Task: Add Gardein Ultimate Beefless Ground to the cart.
Action: Mouse pressed left at (333, 130)
Screenshot: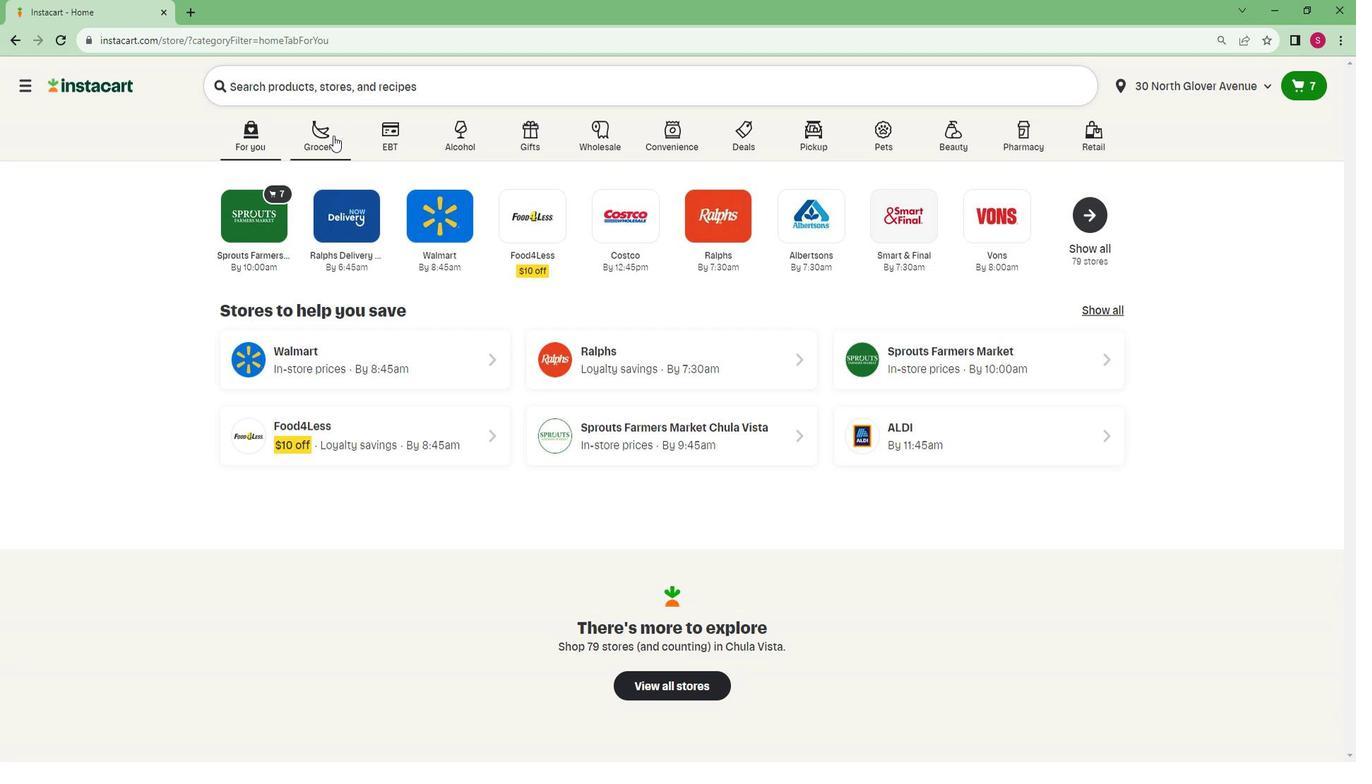 
Action: Mouse moved to (313, 409)
Screenshot: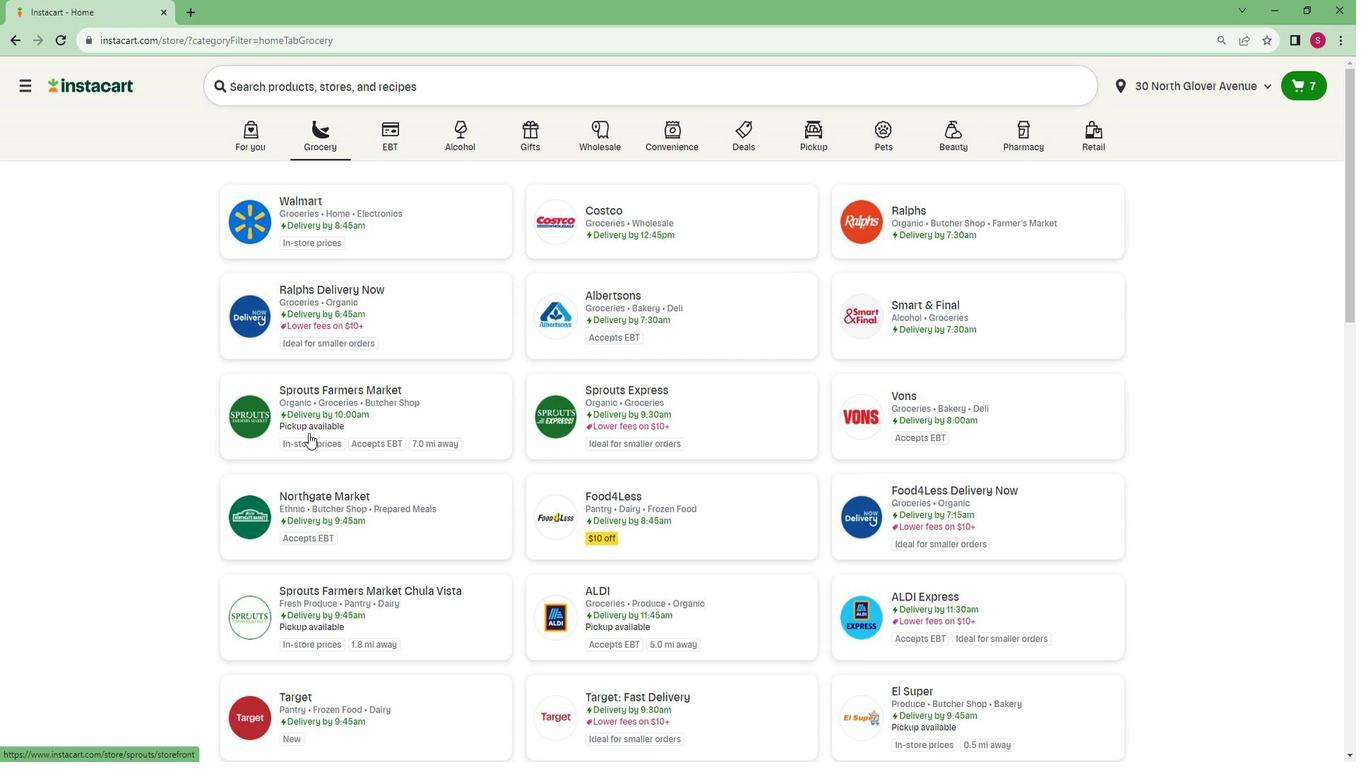 
Action: Mouse pressed left at (313, 409)
Screenshot: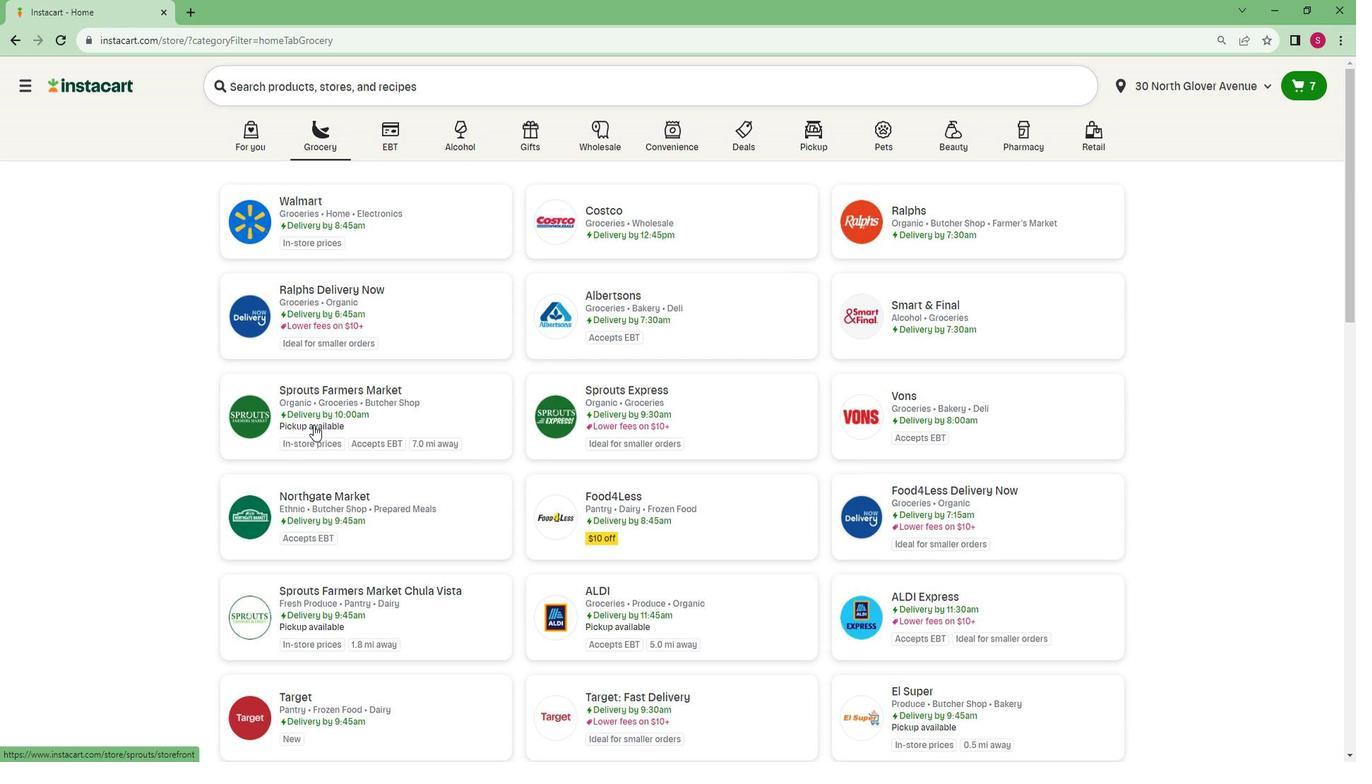 
Action: Mouse moved to (93, 536)
Screenshot: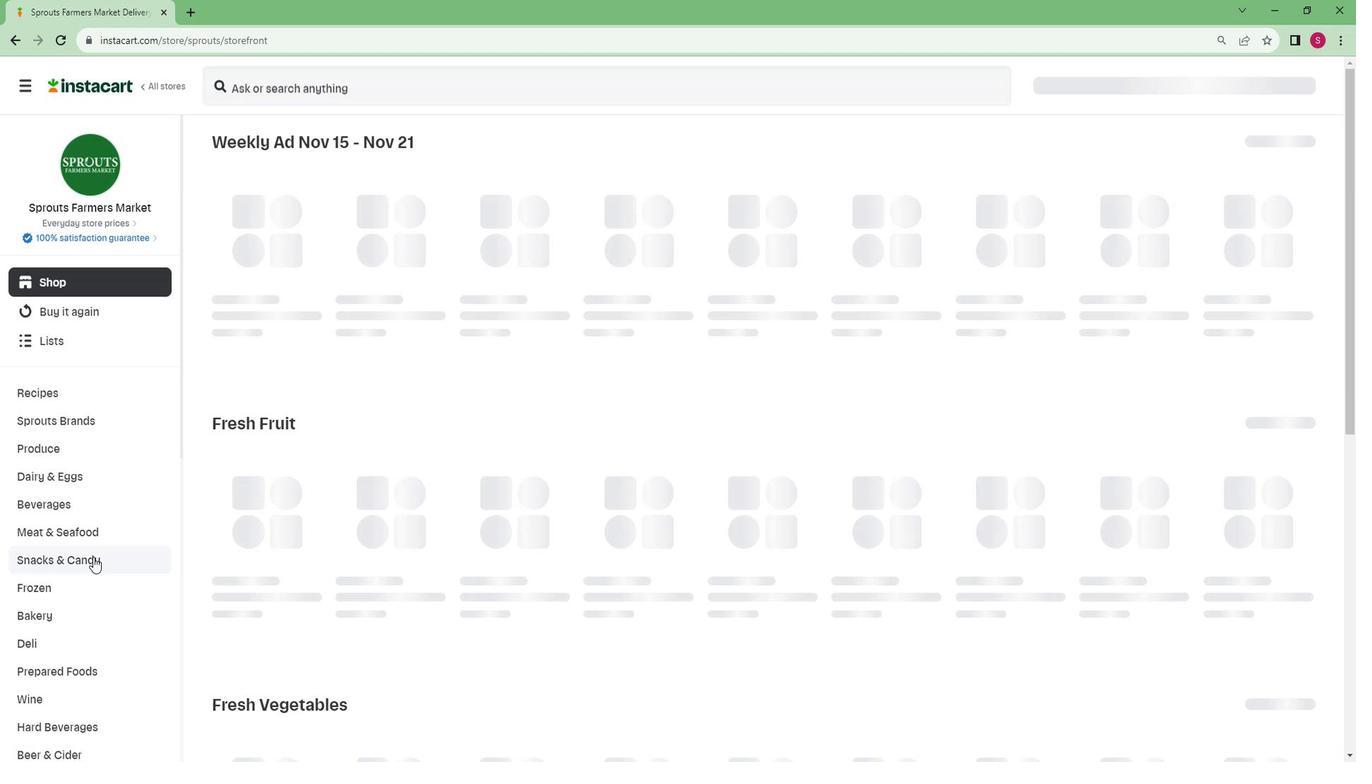 
Action: Mouse scrolled (93, 536) with delta (0, 0)
Screenshot: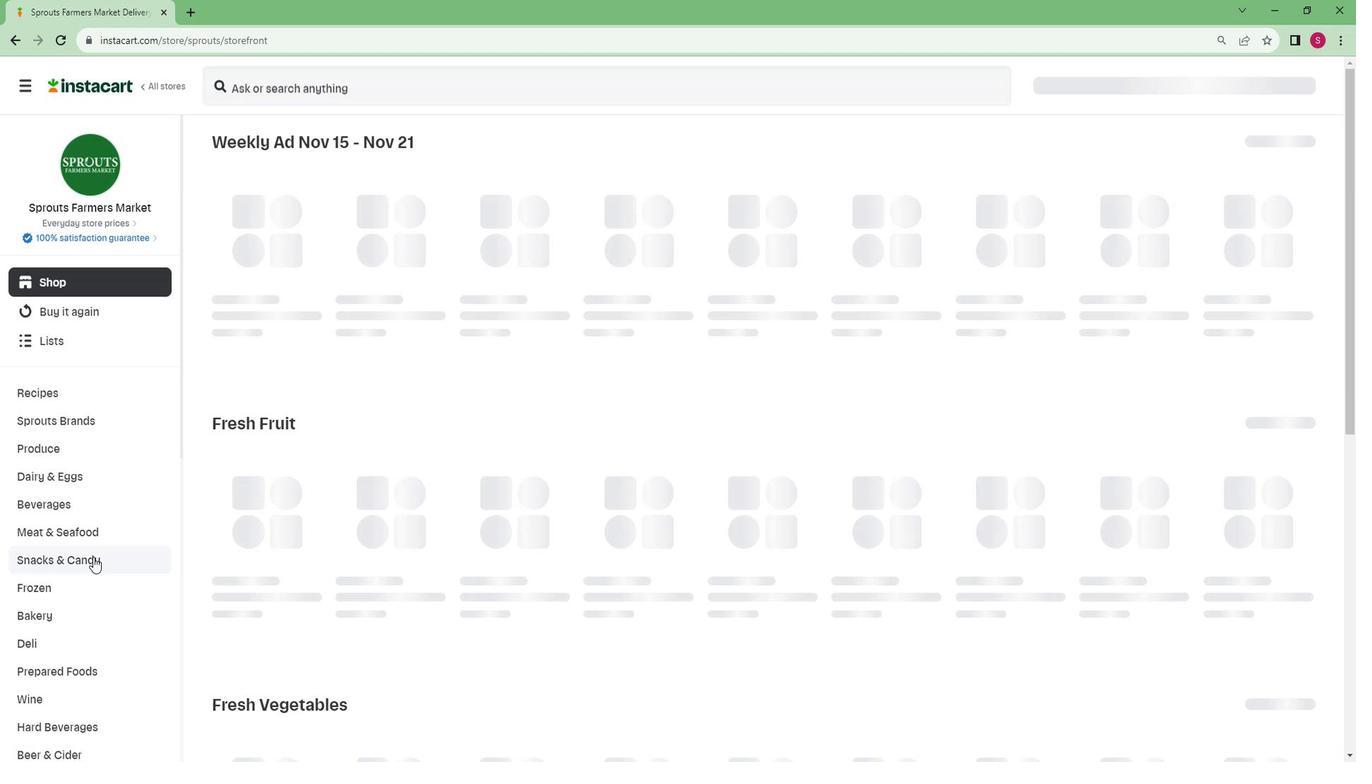 
Action: Mouse scrolled (93, 536) with delta (0, 0)
Screenshot: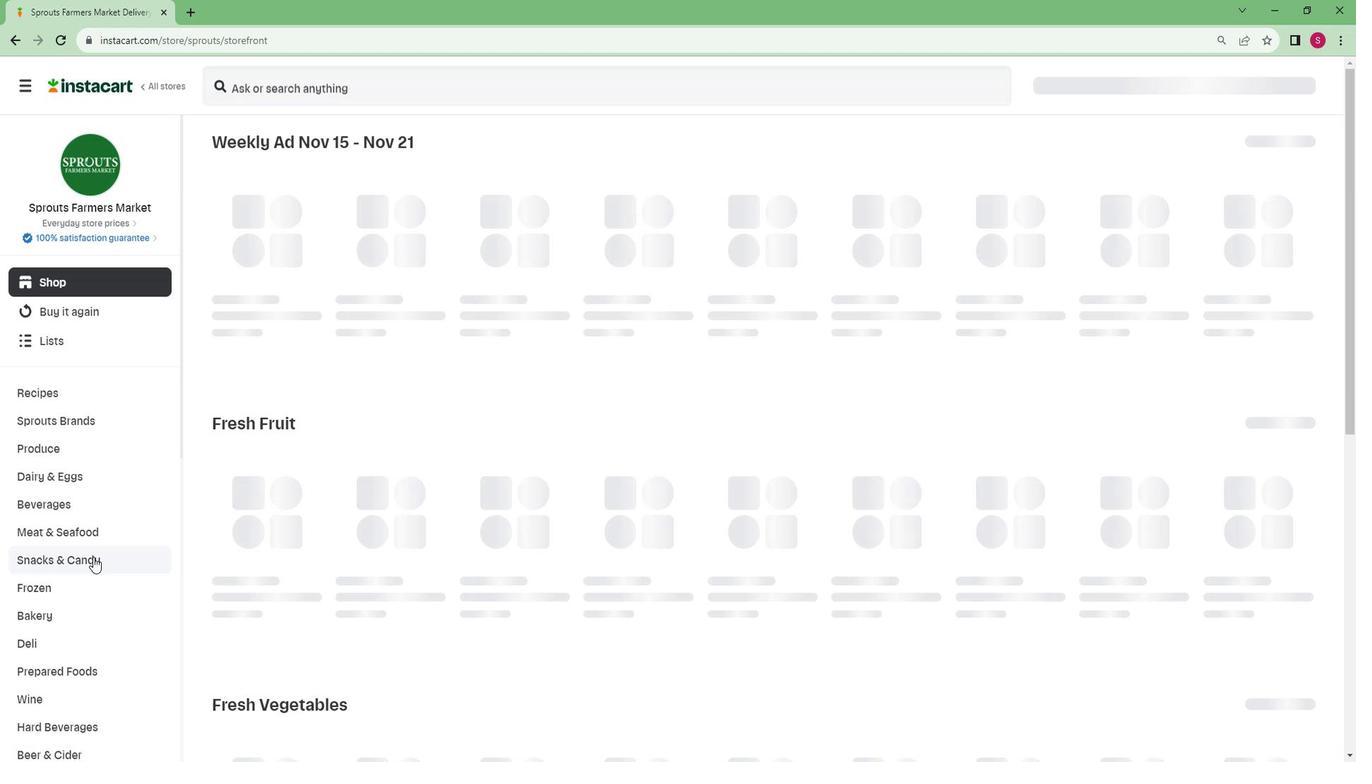 
Action: Mouse scrolled (93, 536) with delta (0, 0)
Screenshot: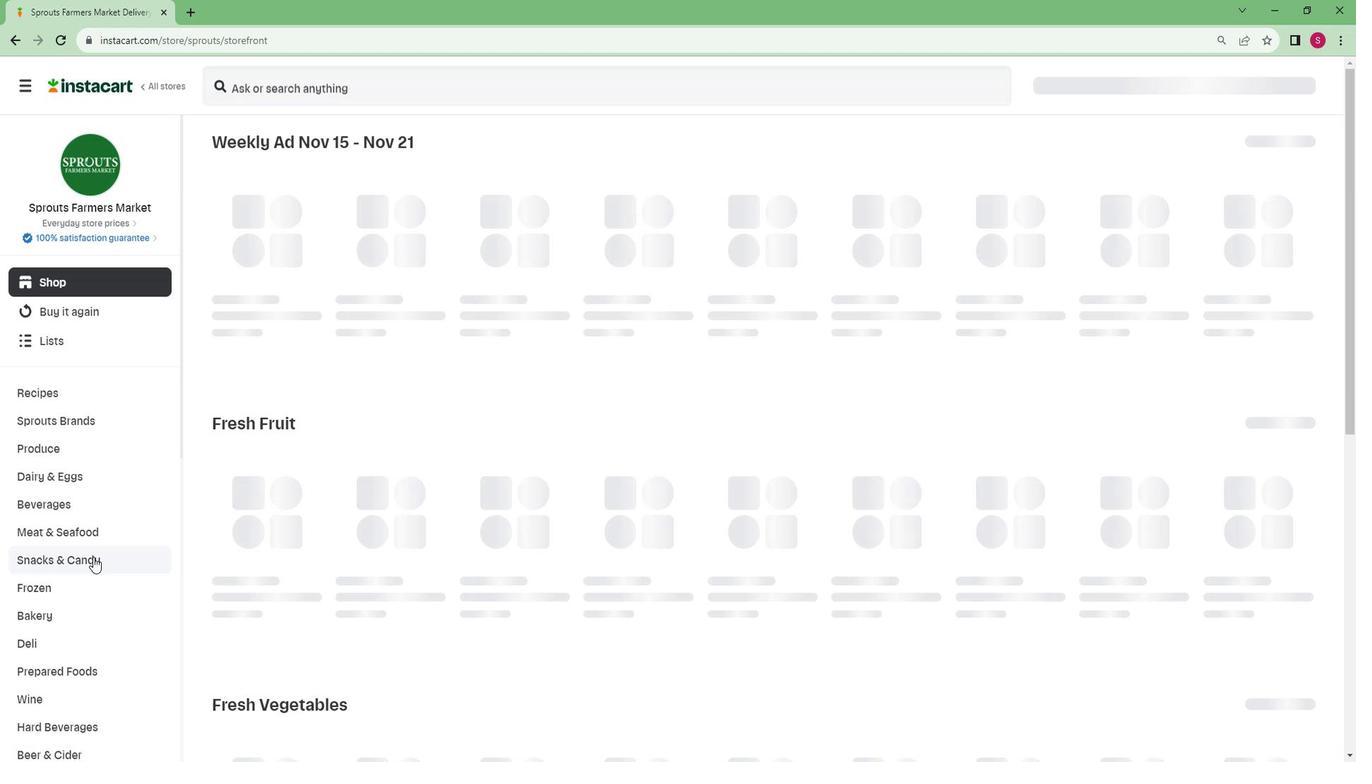 
Action: Mouse scrolled (93, 536) with delta (0, 0)
Screenshot: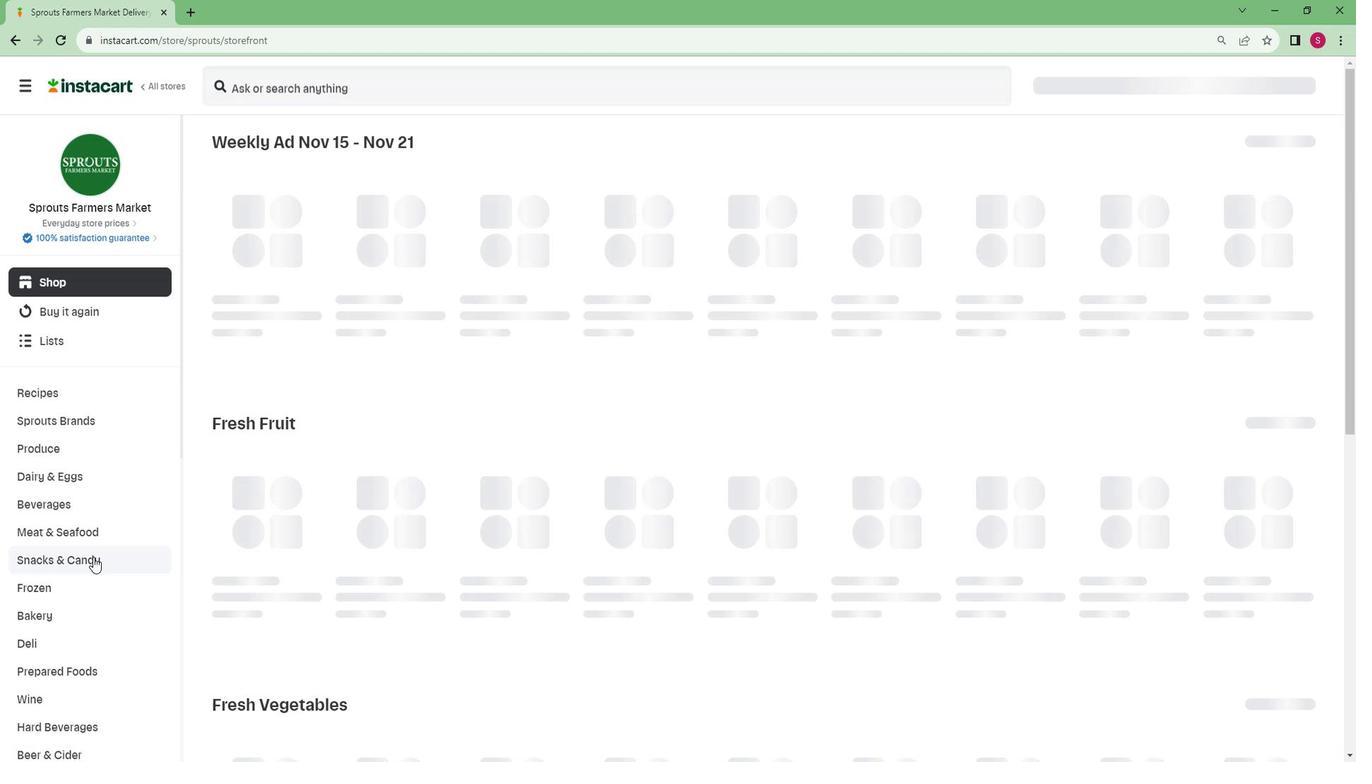 
Action: Mouse scrolled (93, 536) with delta (0, 0)
Screenshot: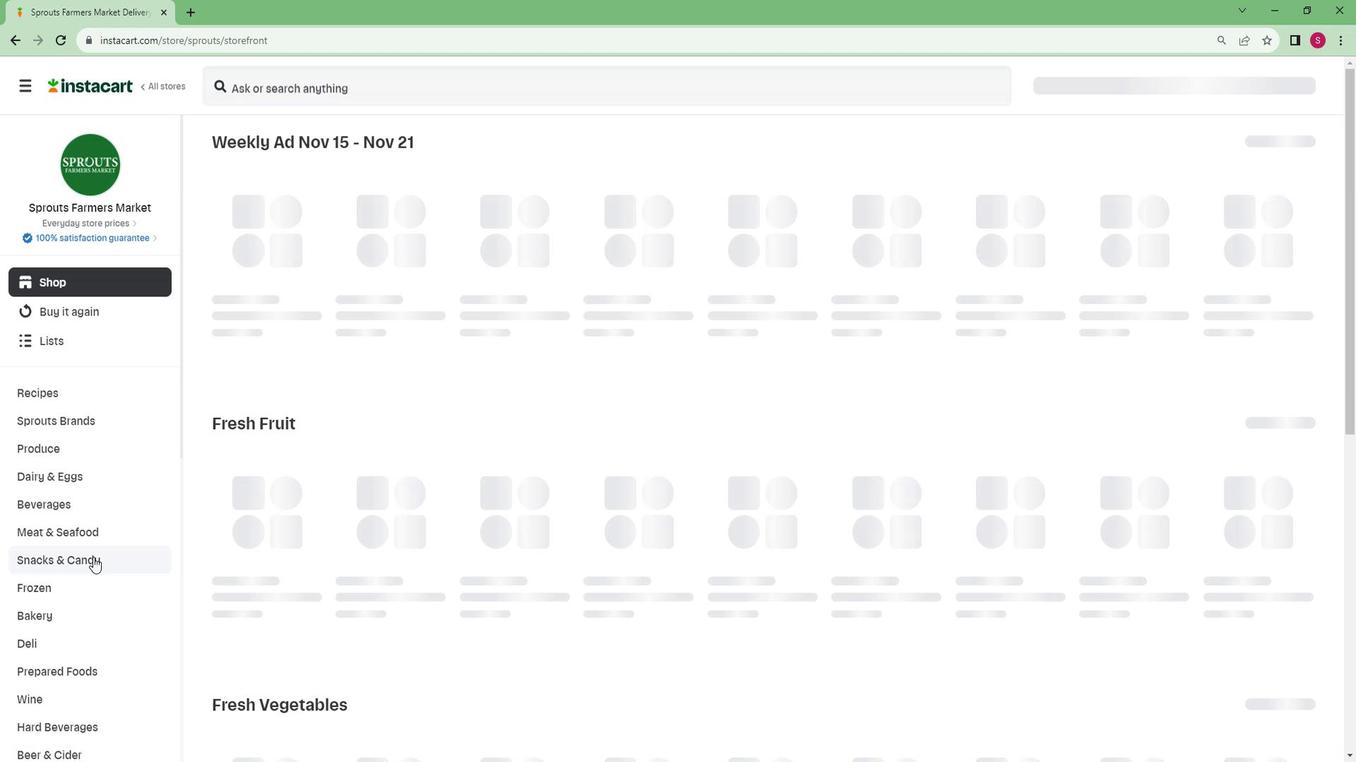 
Action: Mouse scrolled (93, 536) with delta (0, 0)
Screenshot: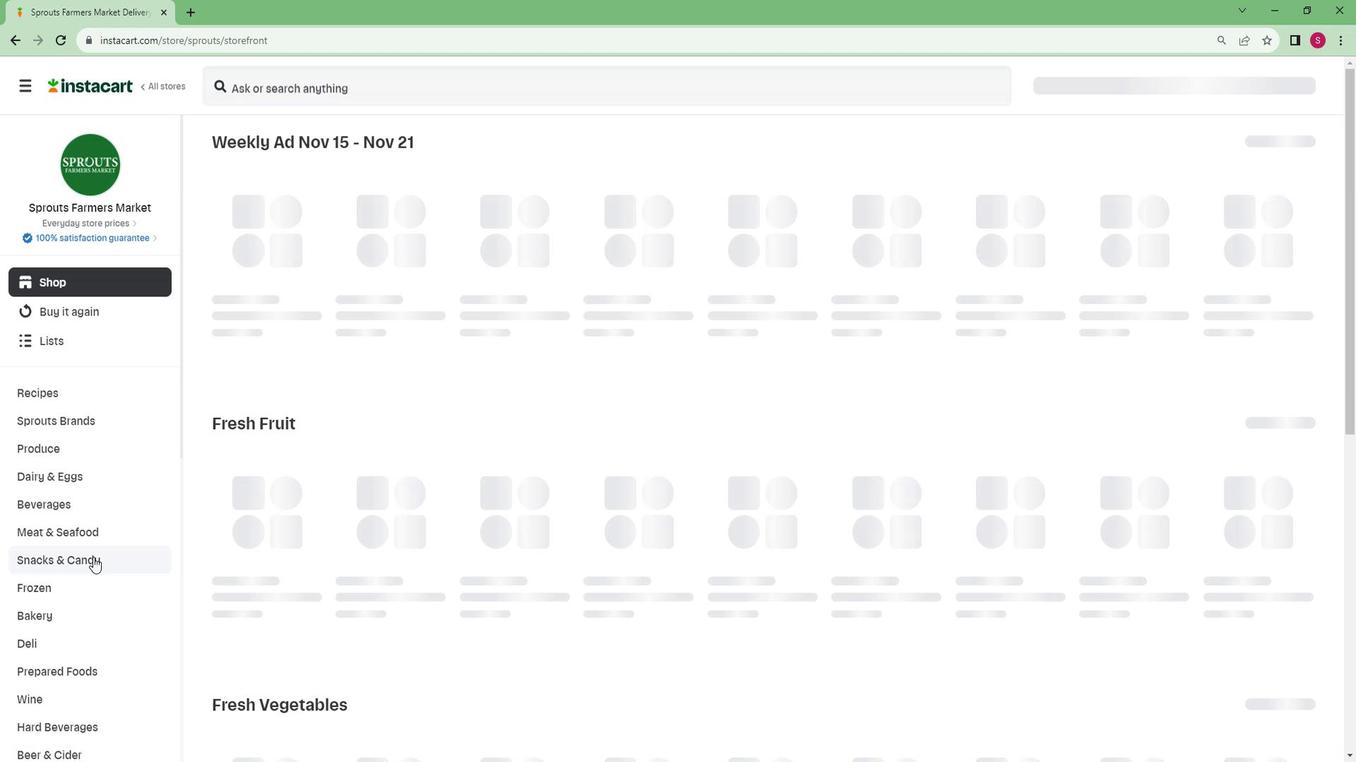 
Action: Mouse scrolled (93, 536) with delta (0, 0)
Screenshot: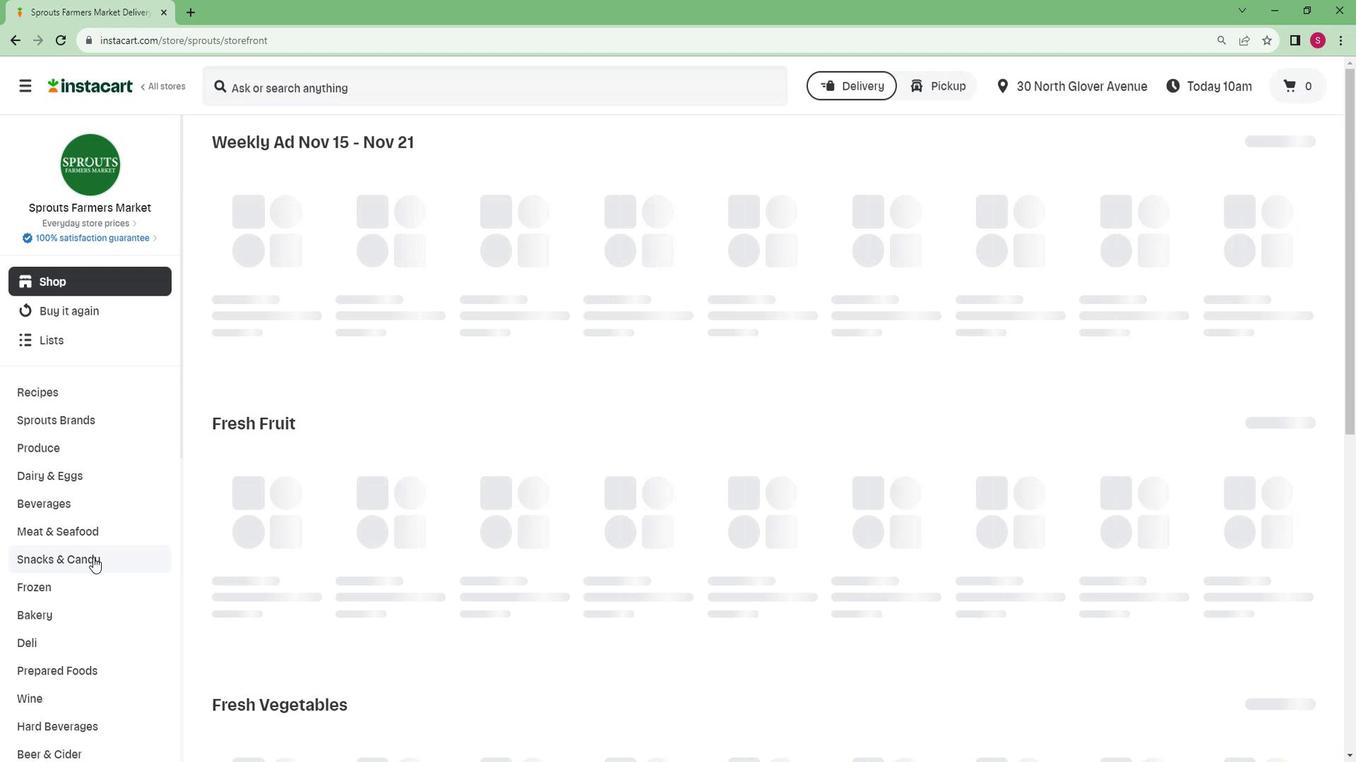 
Action: Mouse moved to (85, 533)
Screenshot: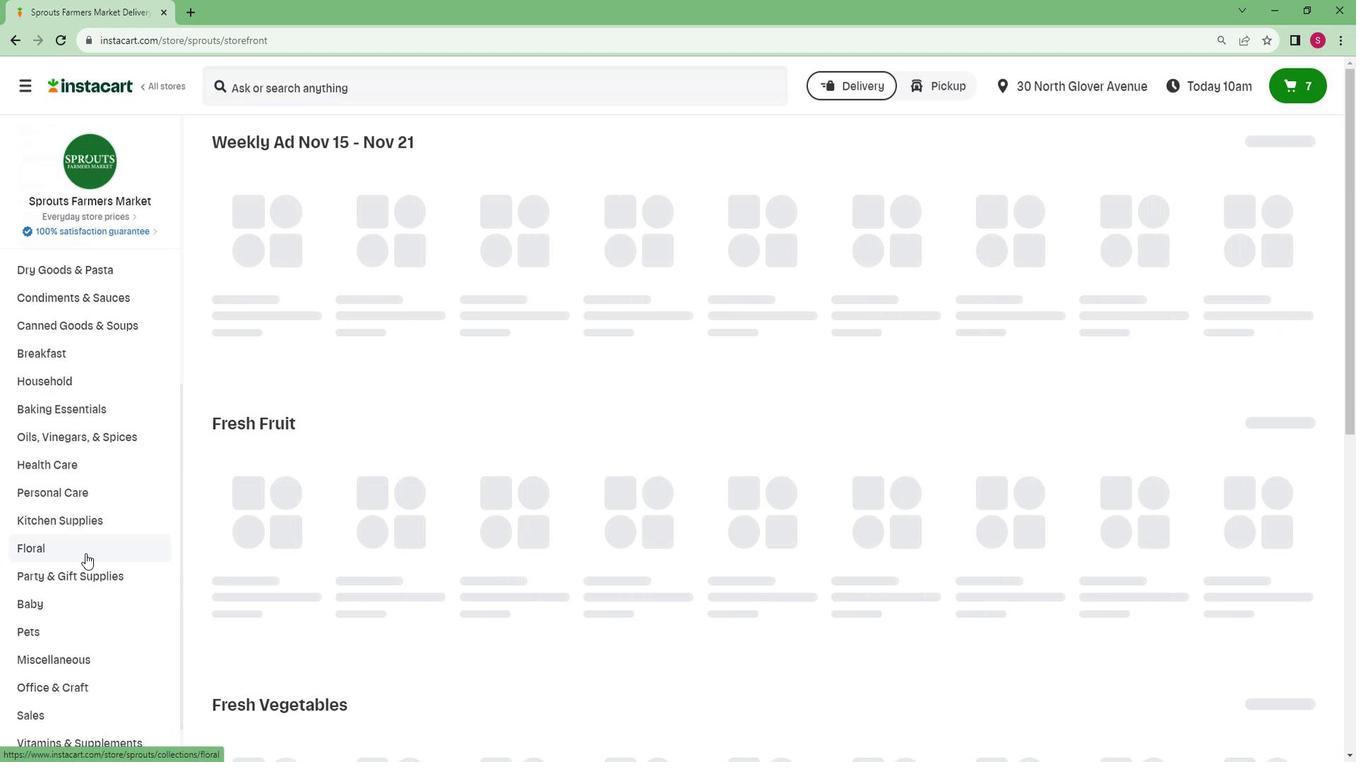 
Action: Mouse scrolled (85, 532) with delta (0, 0)
Screenshot: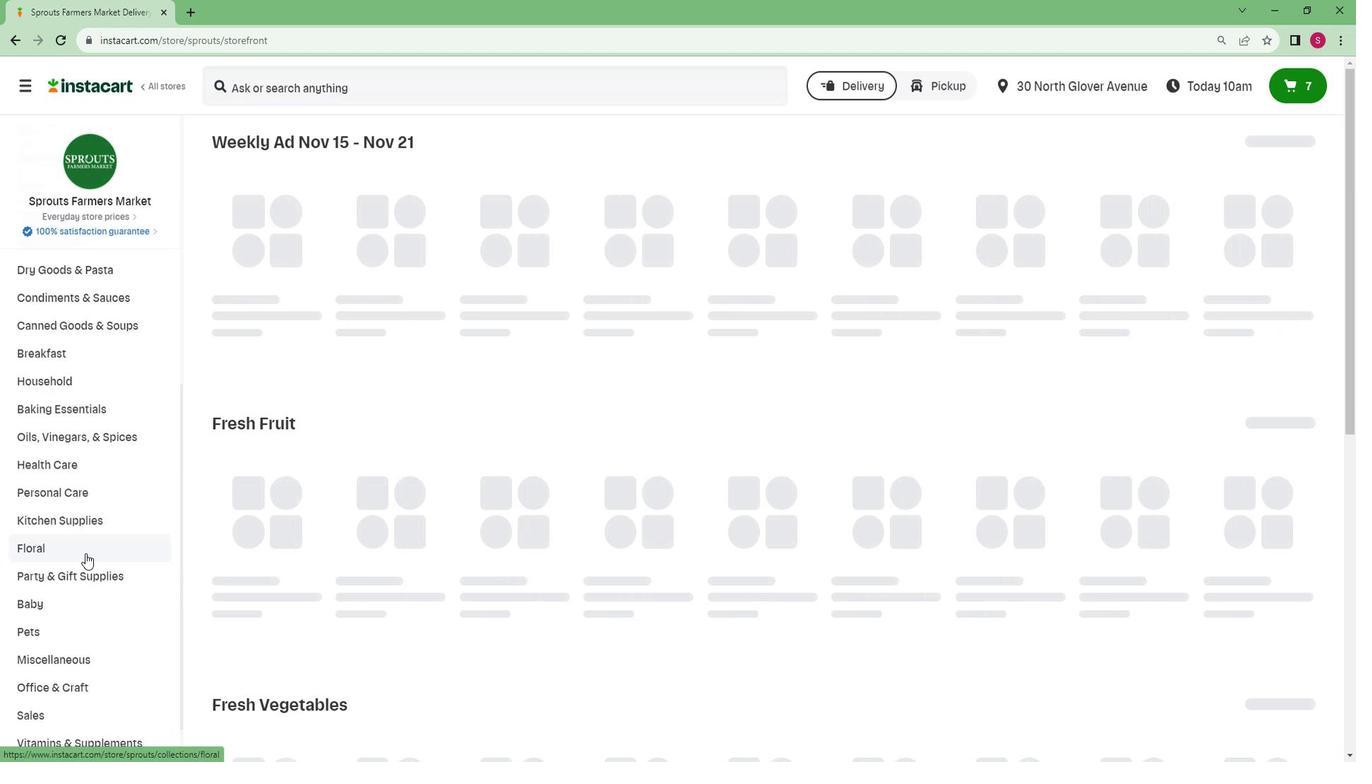 
Action: Mouse scrolled (85, 532) with delta (0, 0)
Screenshot: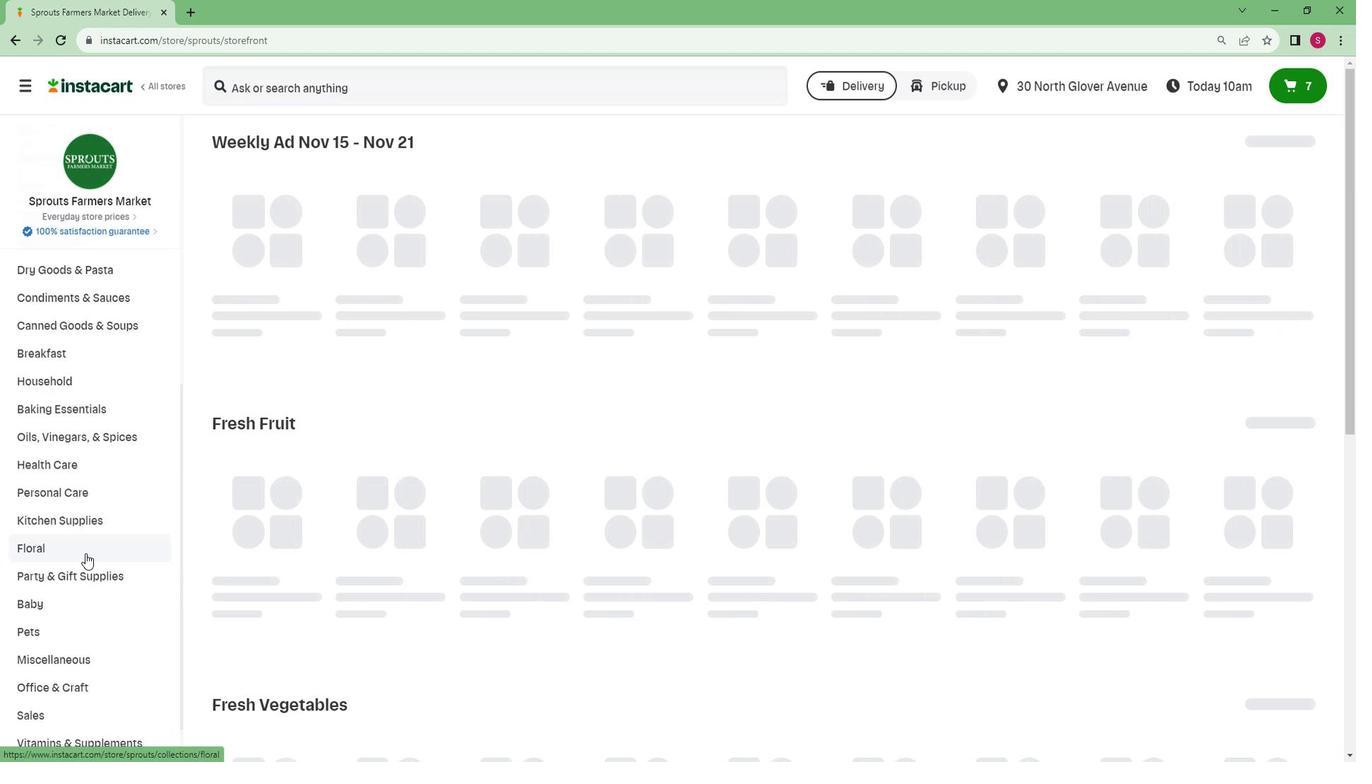 
Action: Mouse scrolled (85, 532) with delta (0, 0)
Screenshot: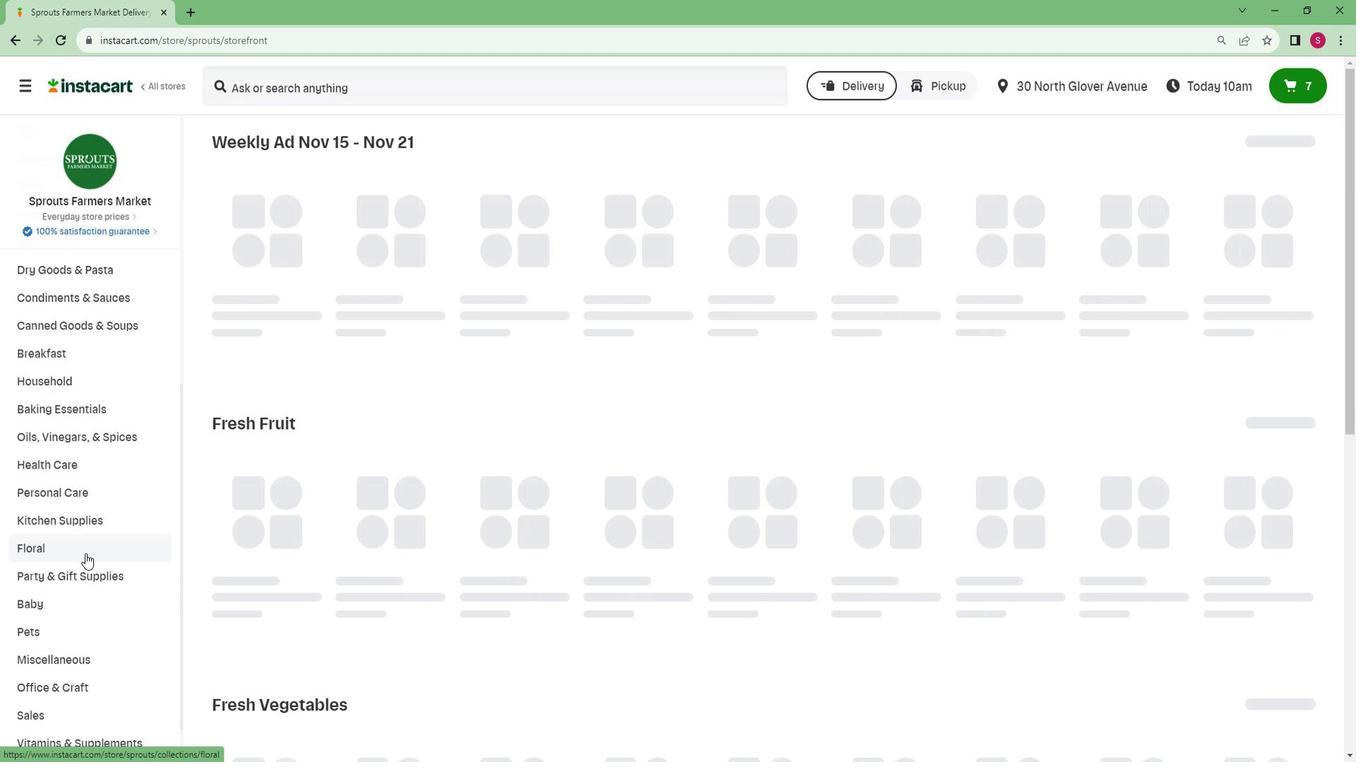 
Action: Mouse scrolled (85, 532) with delta (0, 0)
Screenshot: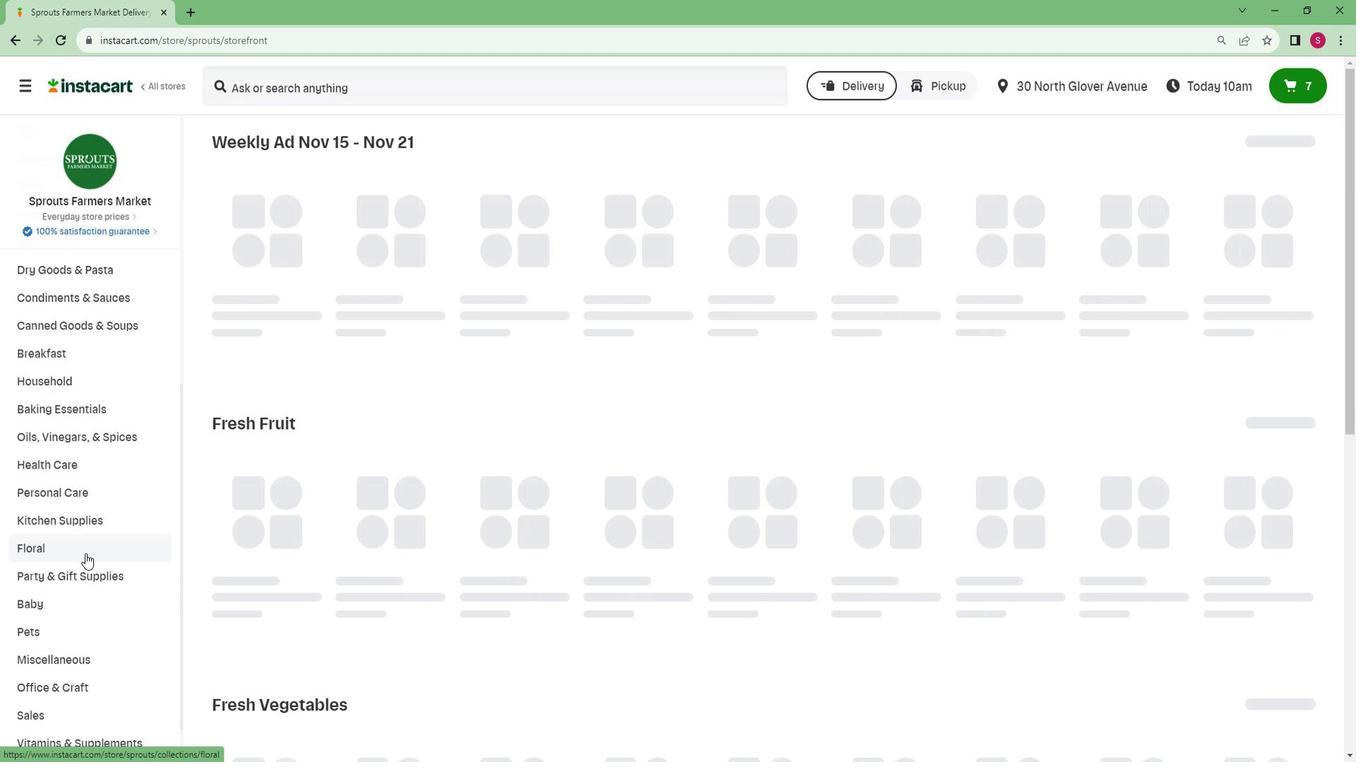 
Action: Mouse scrolled (85, 532) with delta (0, 0)
Screenshot: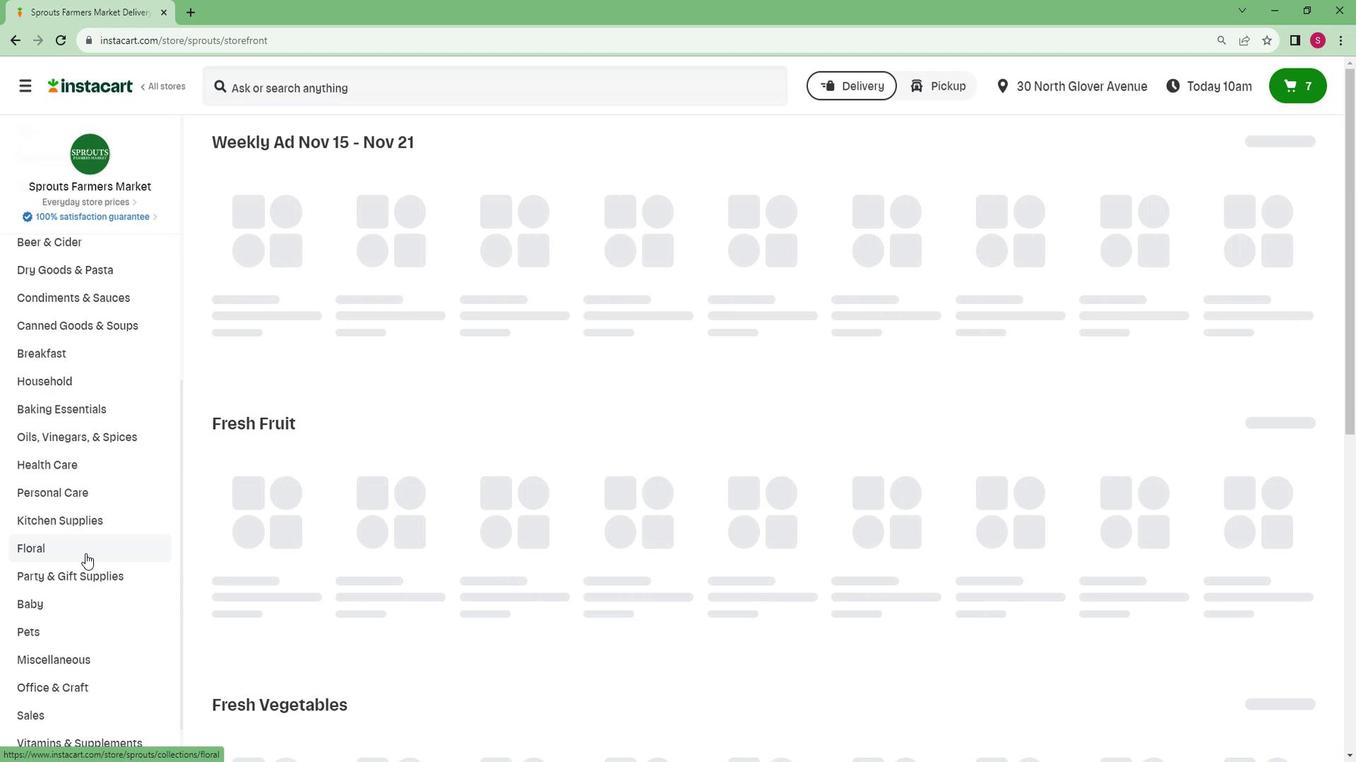 
Action: Mouse moved to (31, 717)
Screenshot: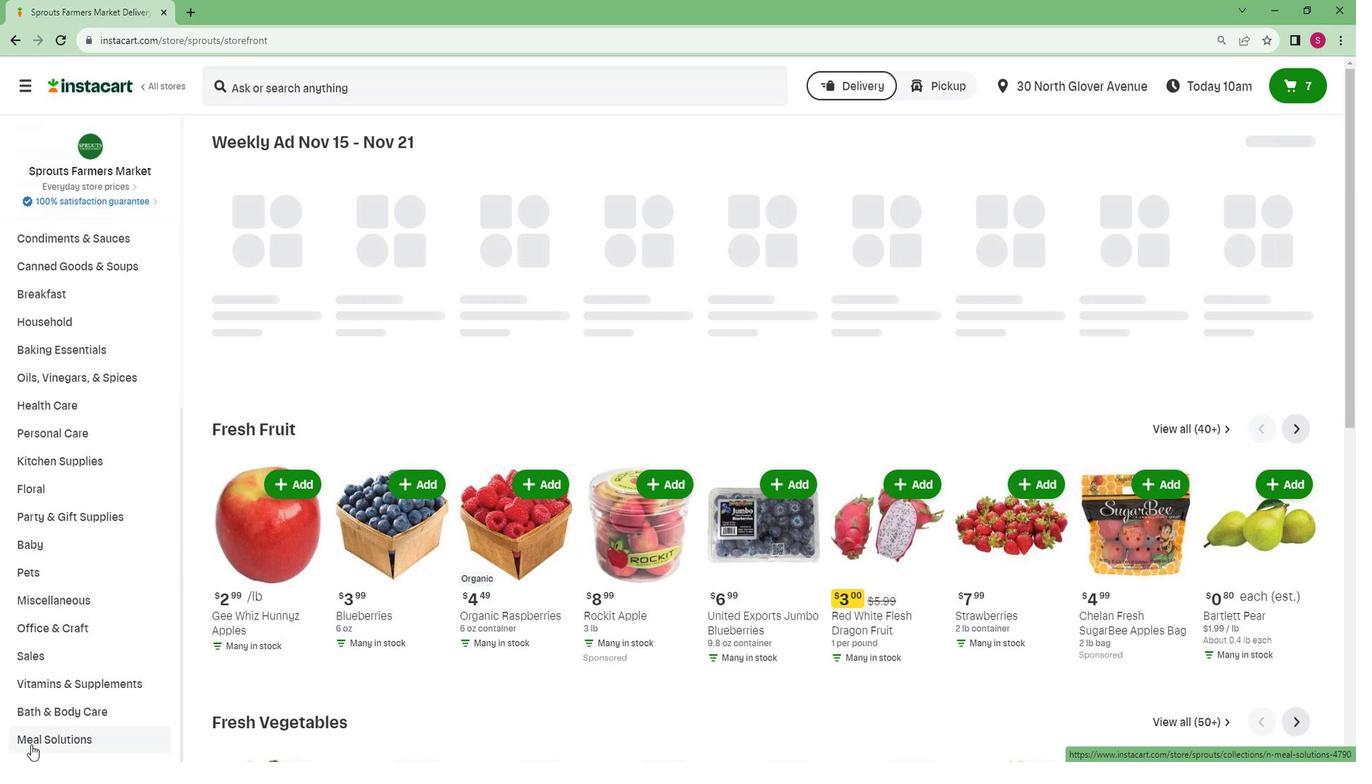 
Action: Mouse pressed left at (31, 717)
Screenshot: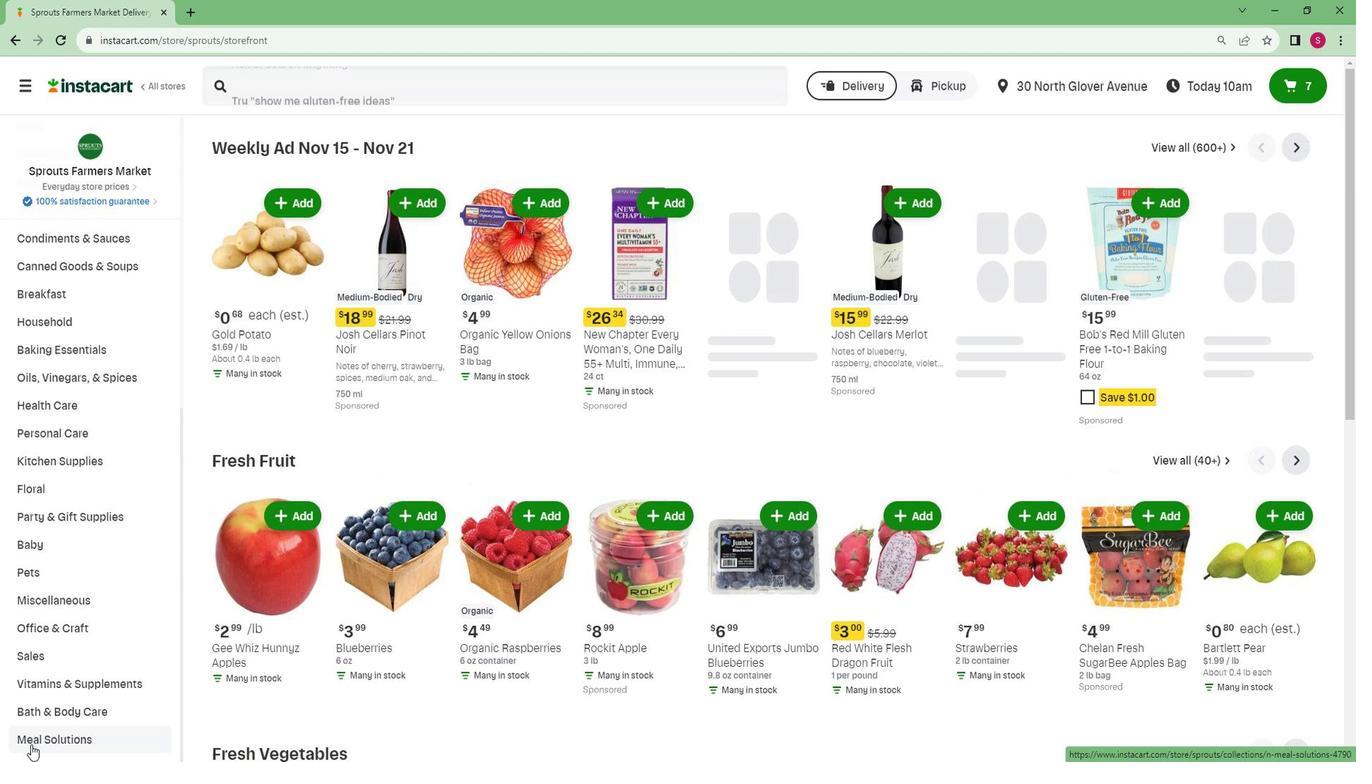
Action: Mouse moved to (46, 688)
Screenshot: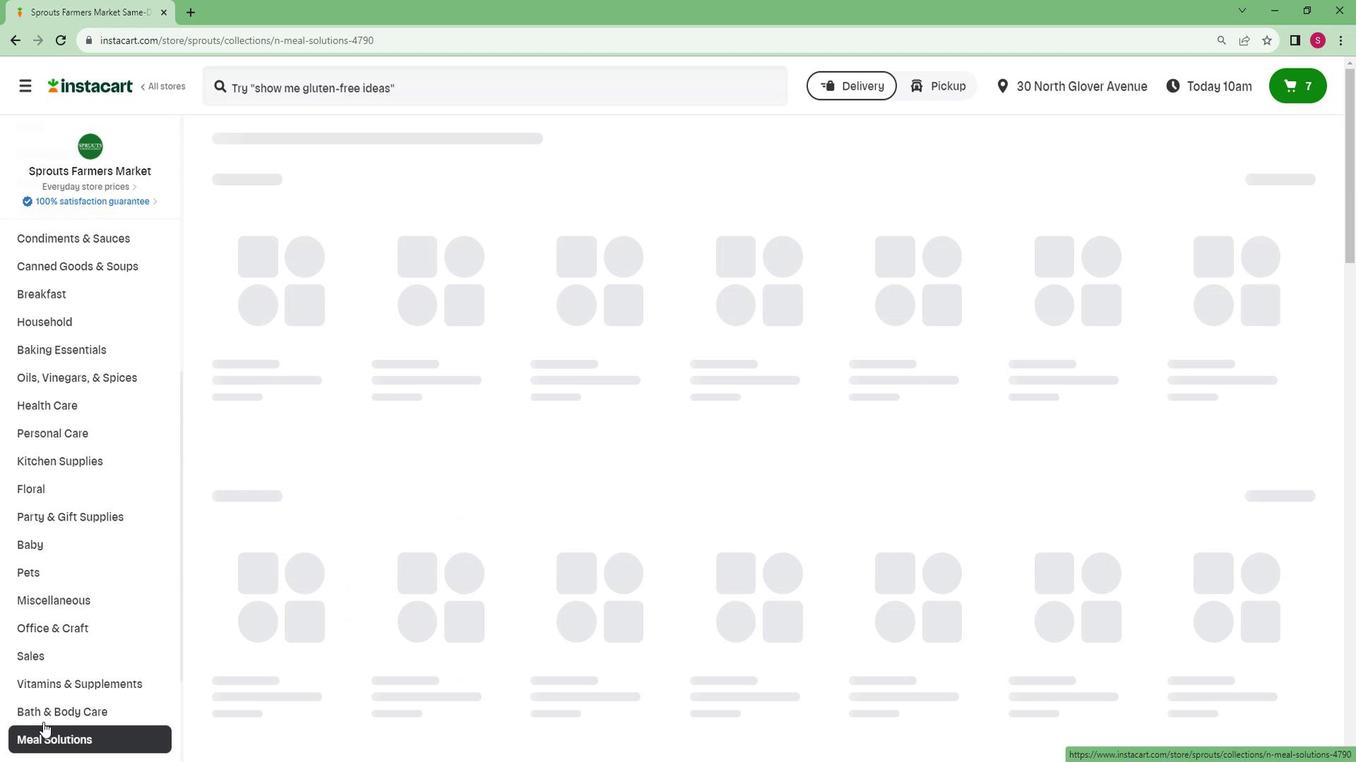 
Action: Mouse scrolled (46, 688) with delta (0, 0)
Screenshot: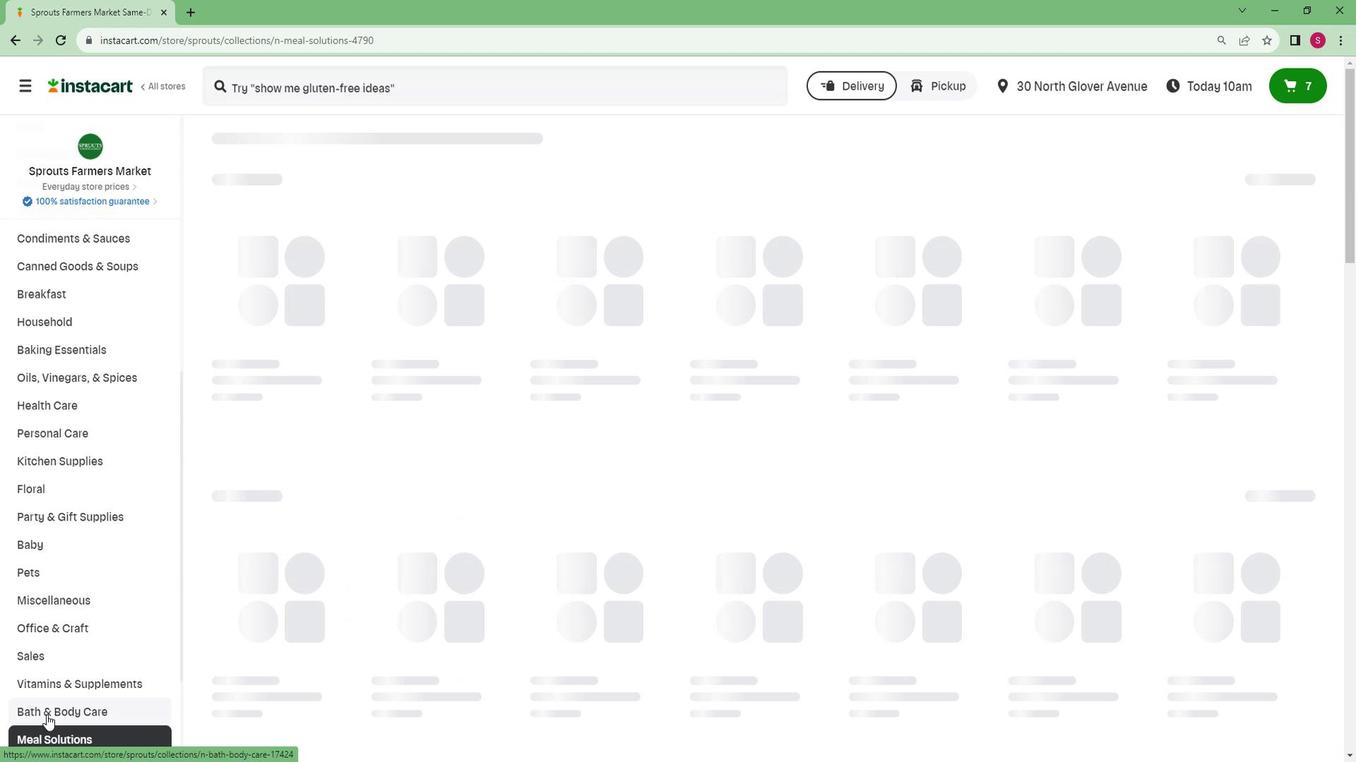 
Action: Mouse scrolled (46, 688) with delta (0, 0)
Screenshot: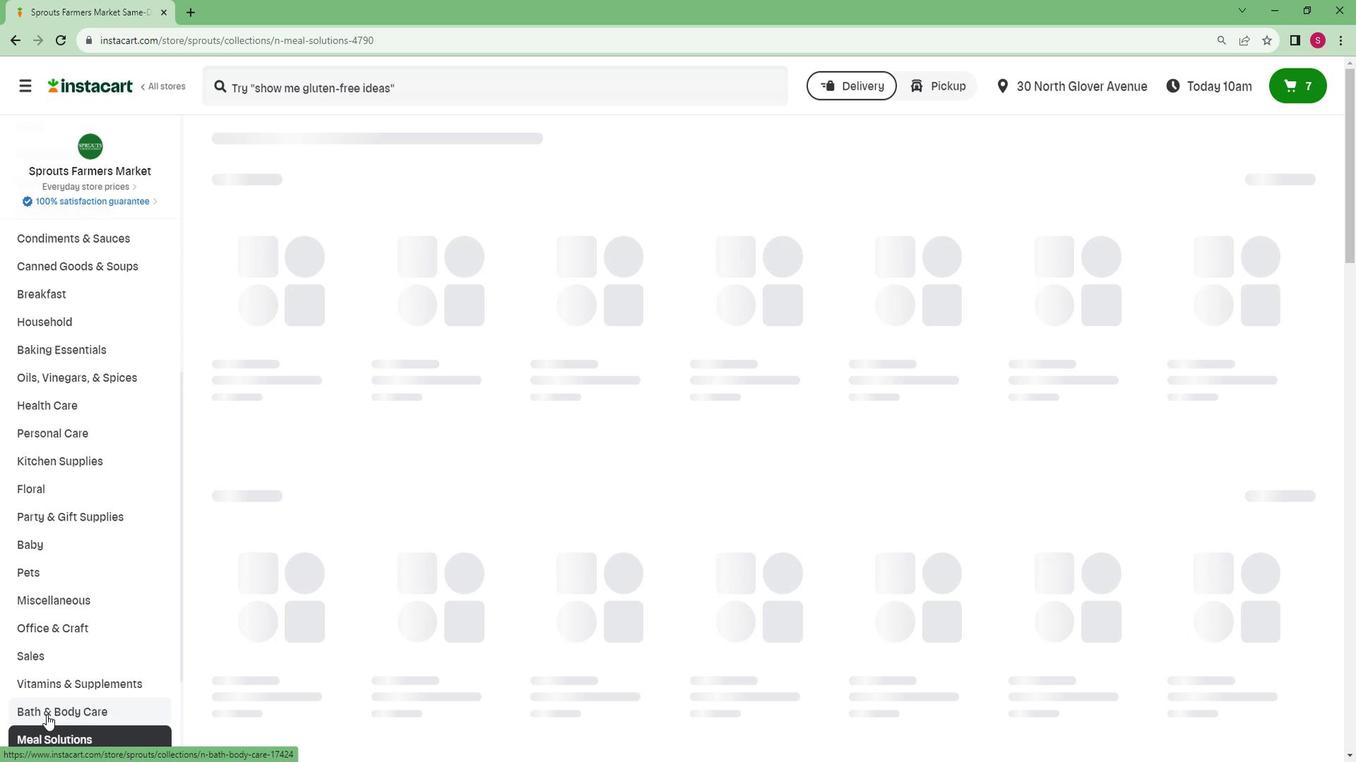 
Action: Mouse scrolled (46, 688) with delta (0, 0)
Screenshot: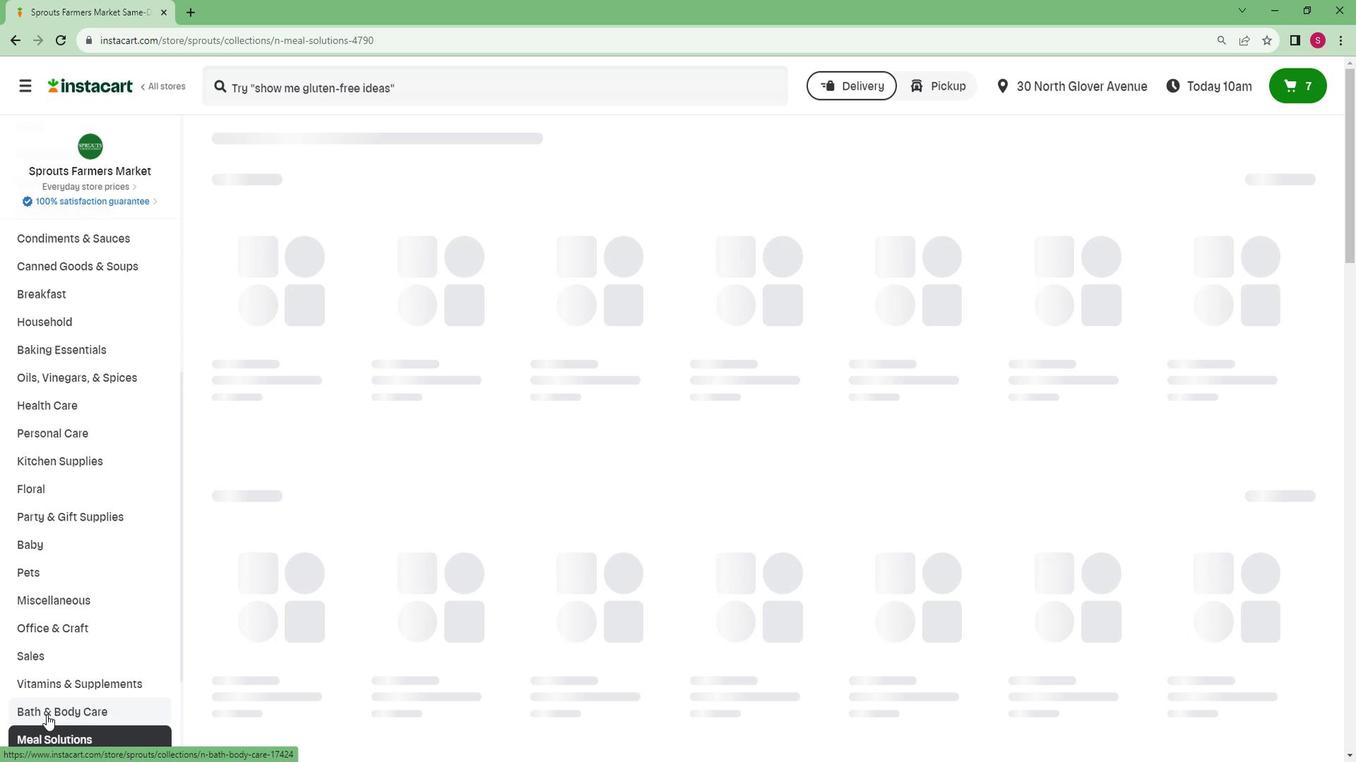 
Action: Mouse scrolled (46, 688) with delta (0, 0)
Screenshot: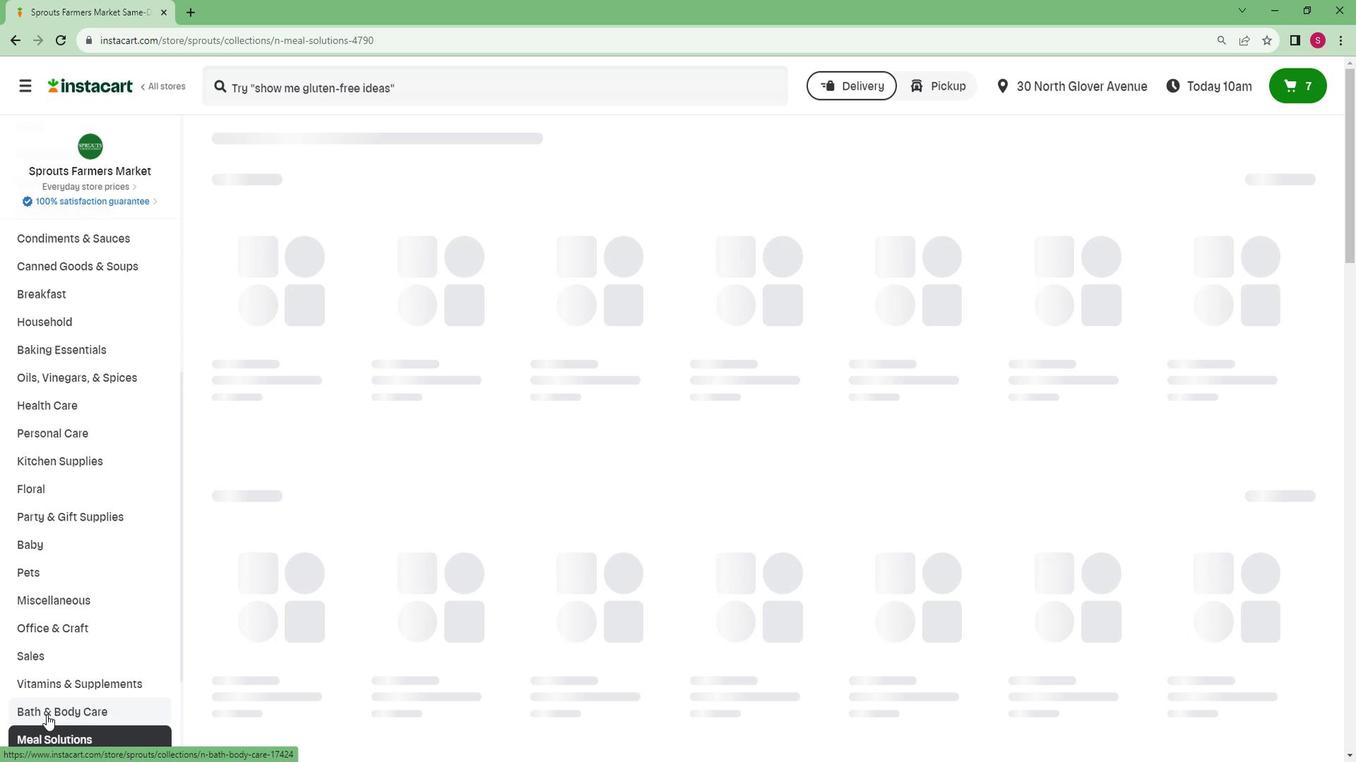 
Action: Mouse scrolled (46, 688) with delta (0, 0)
Screenshot: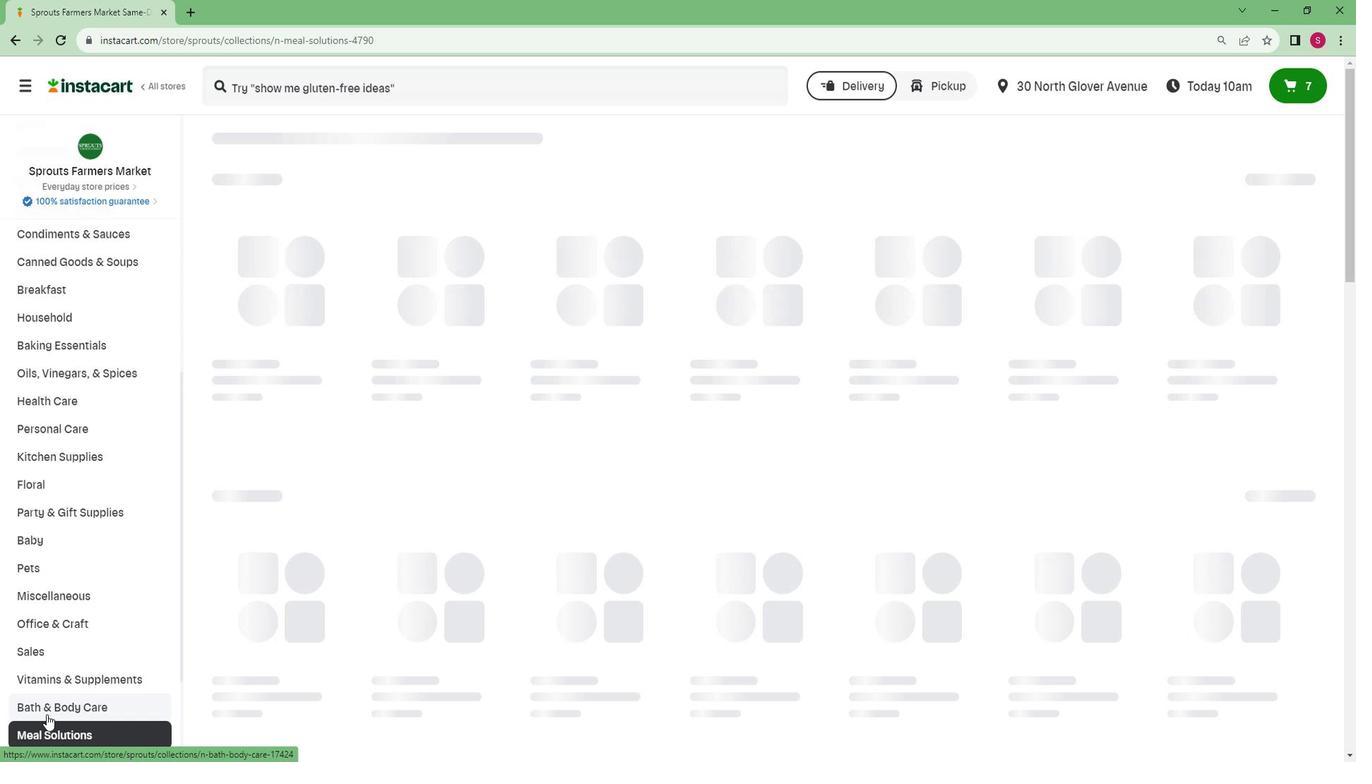 
Action: Mouse moved to (38, 718)
Screenshot: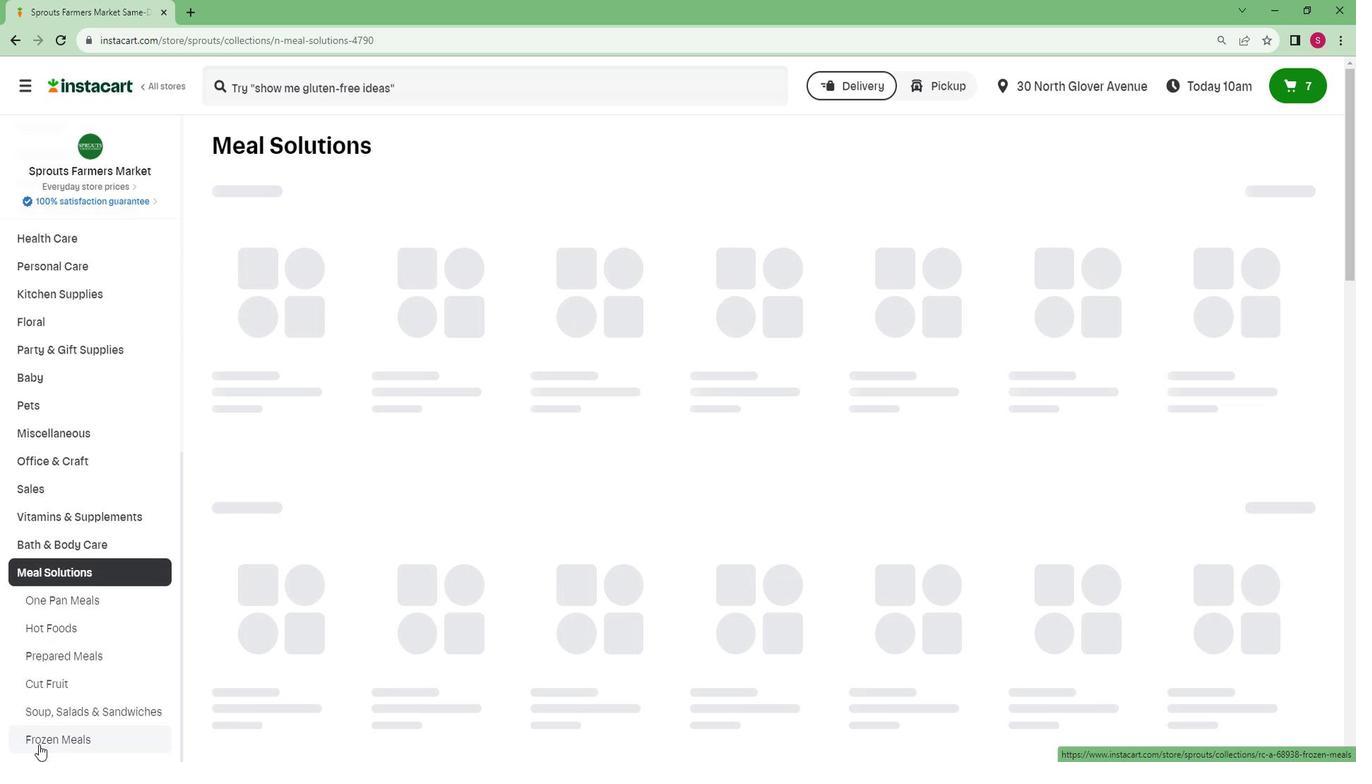 
Action: Mouse pressed left at (38, 718)
Screenshot: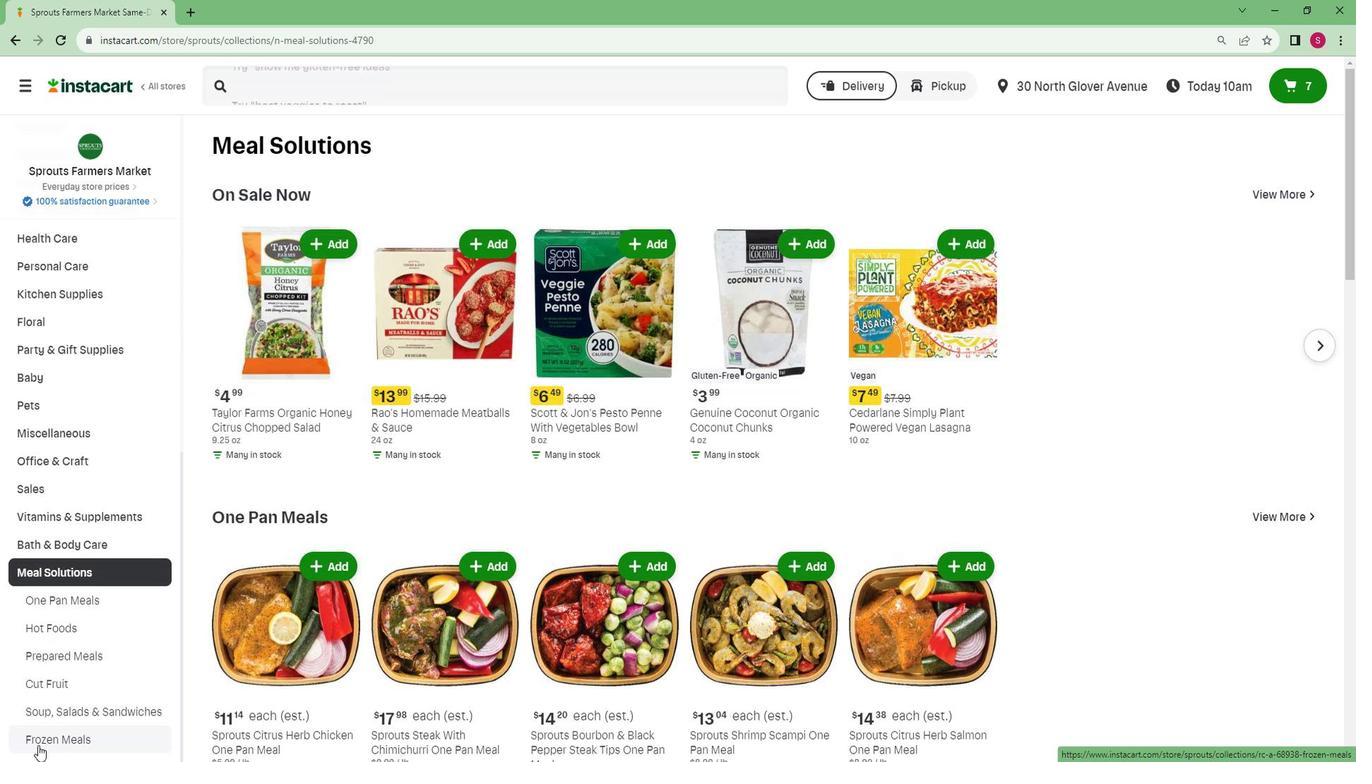 
Action: Mouse moved to (320, 89)
Screenshot: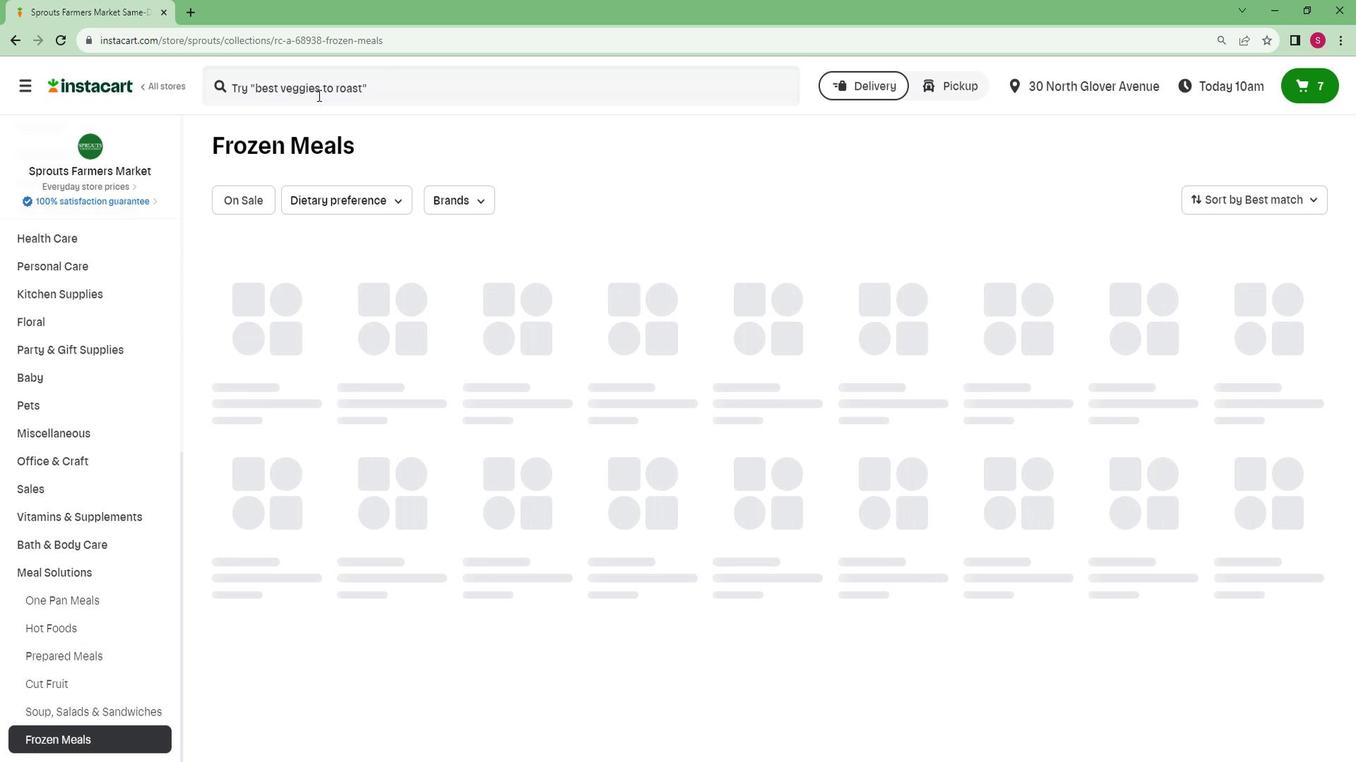 
Action: Mouse pressed left at (320, 89)
Screenshot: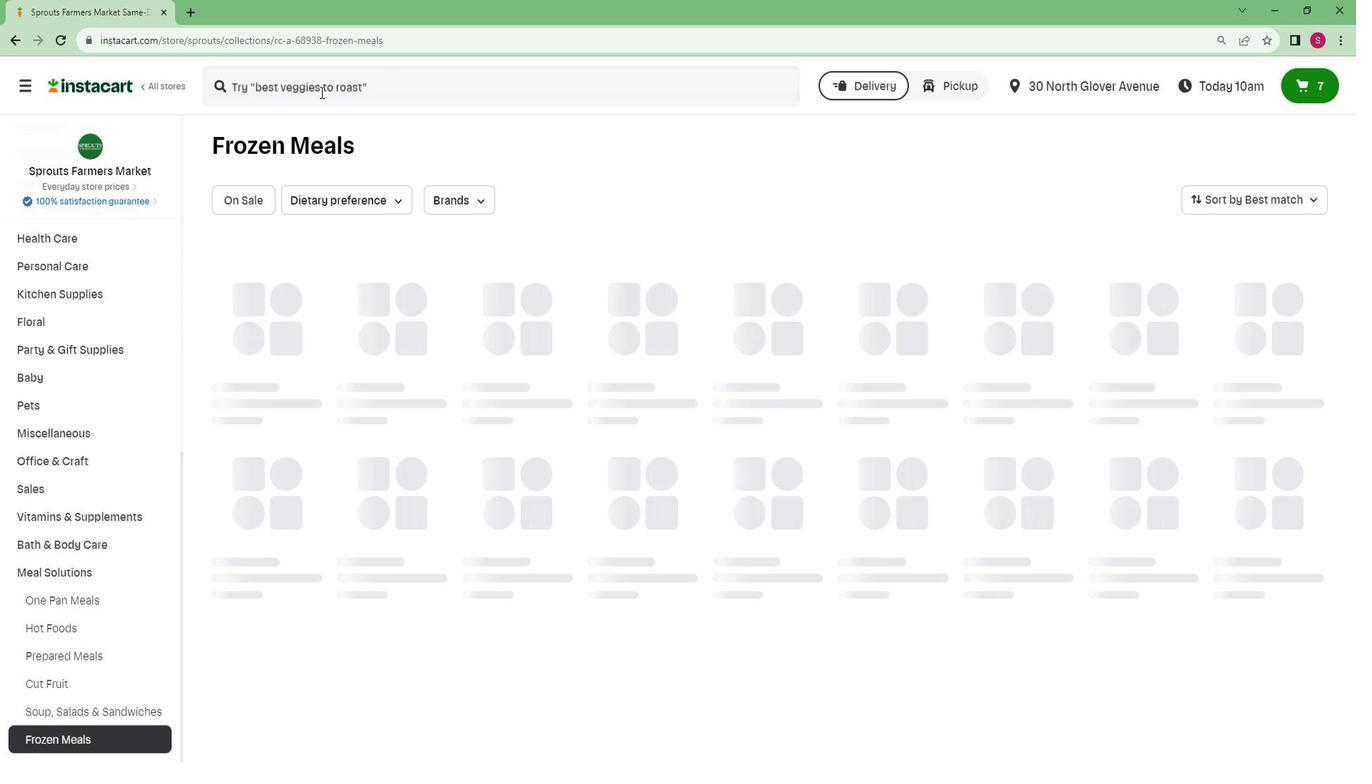 
Action: Mouse pressed left at (320, 89)
Screenshot: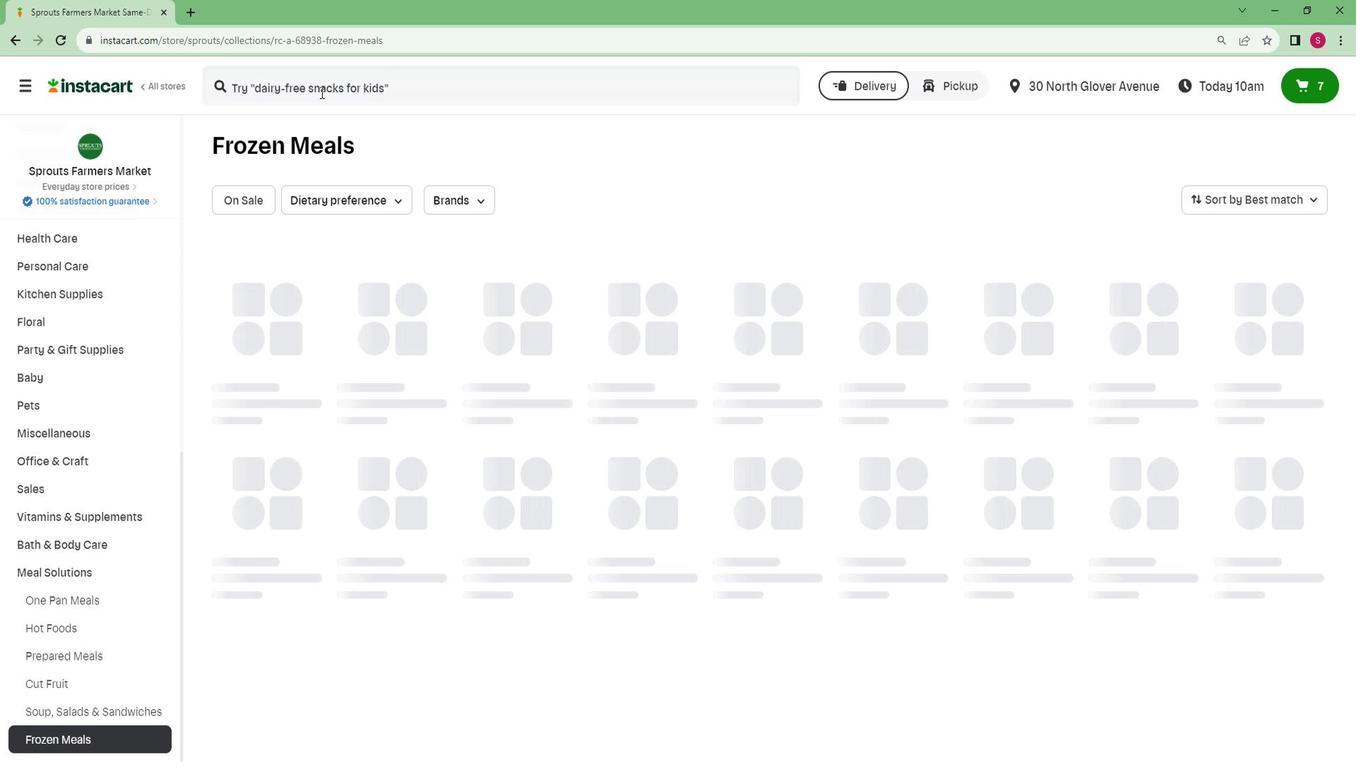 
Action: Mouse moved to (320, 89)
Screenshot: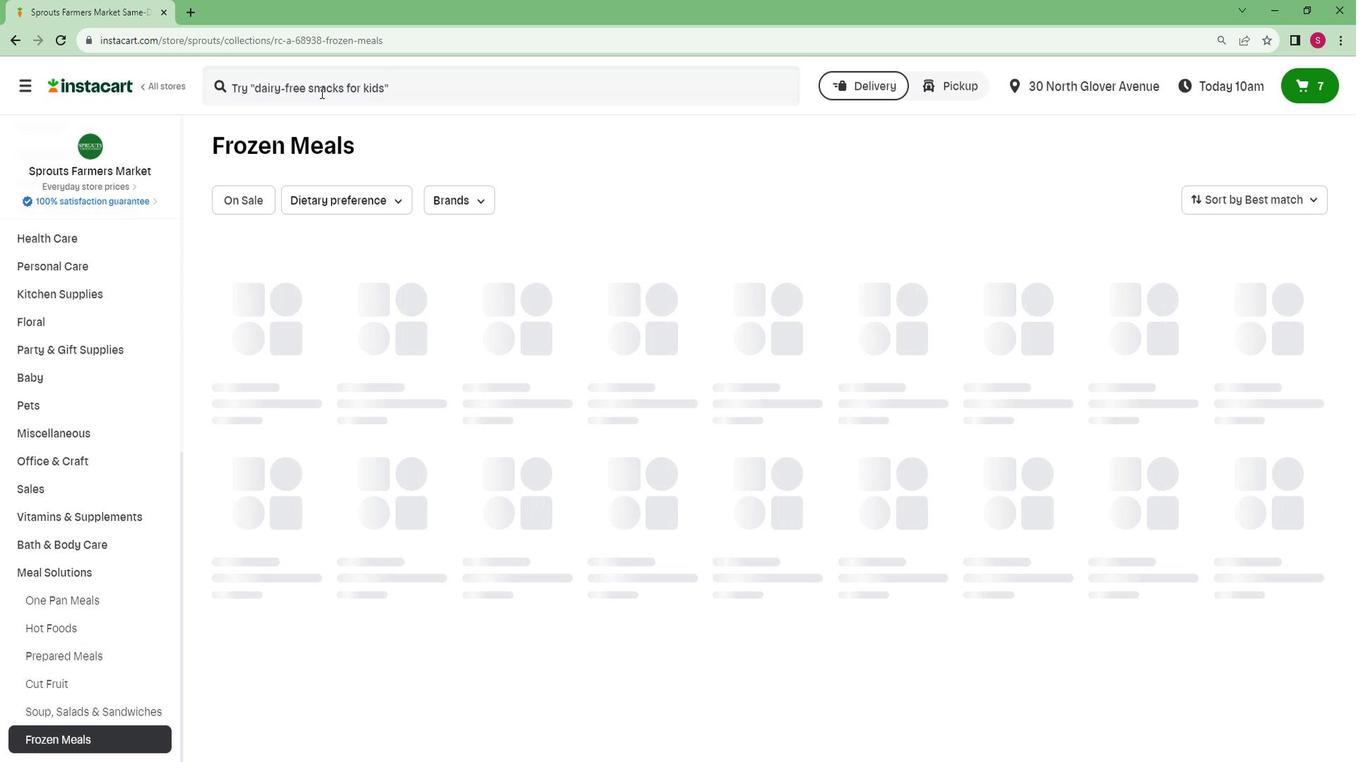 
Action: Key pressed <Key.caps_lock>G<Key.caps_lock>ardein<Key.space><Key.caps_lock>S<Key.caps_lock>even<Key.space><Key.caps_lock>U<Key.caps_lock>ltimate<Key.space>beeflee<Key.backspace>ss<Key.space><Key.caps_lock>G<Key.caps_lock>round<Key.enter>
Screenshot: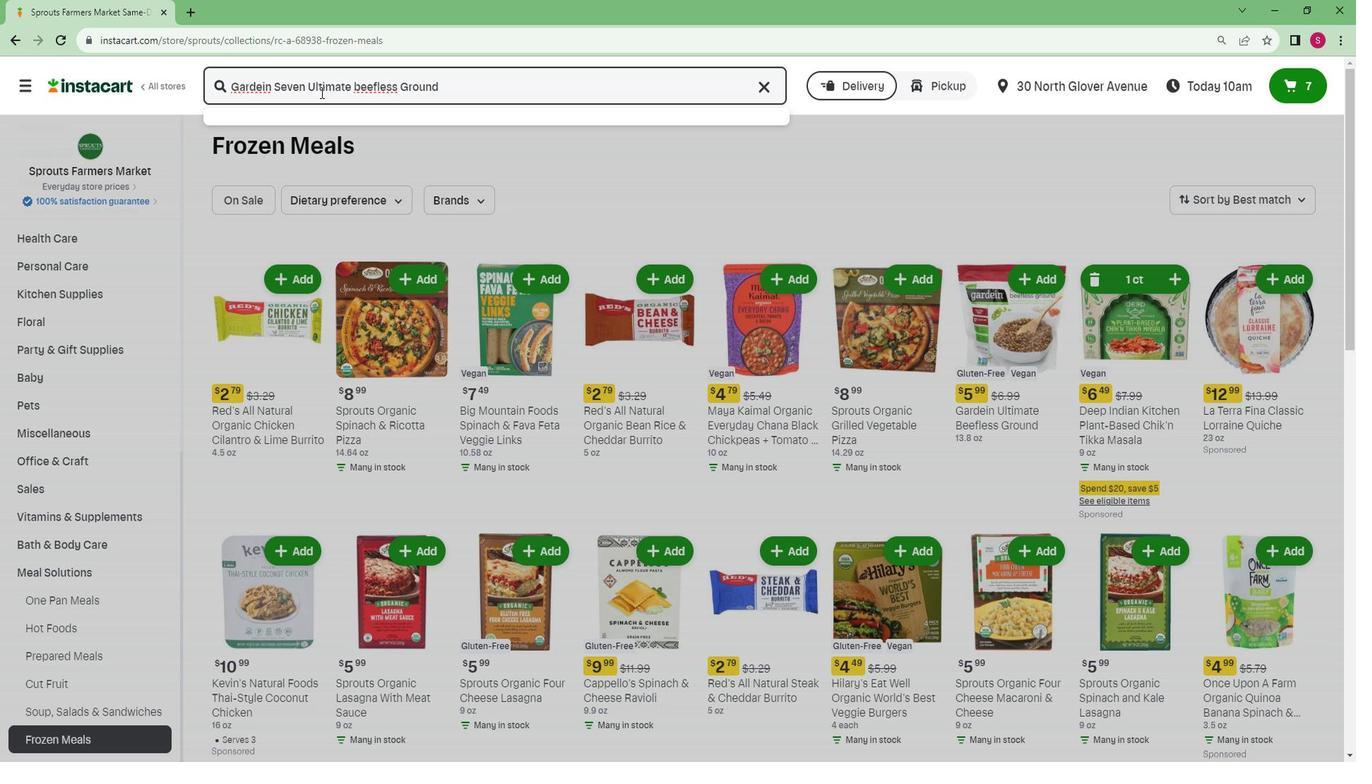
Action: Mouse moved to (626, 205)
Screenshot: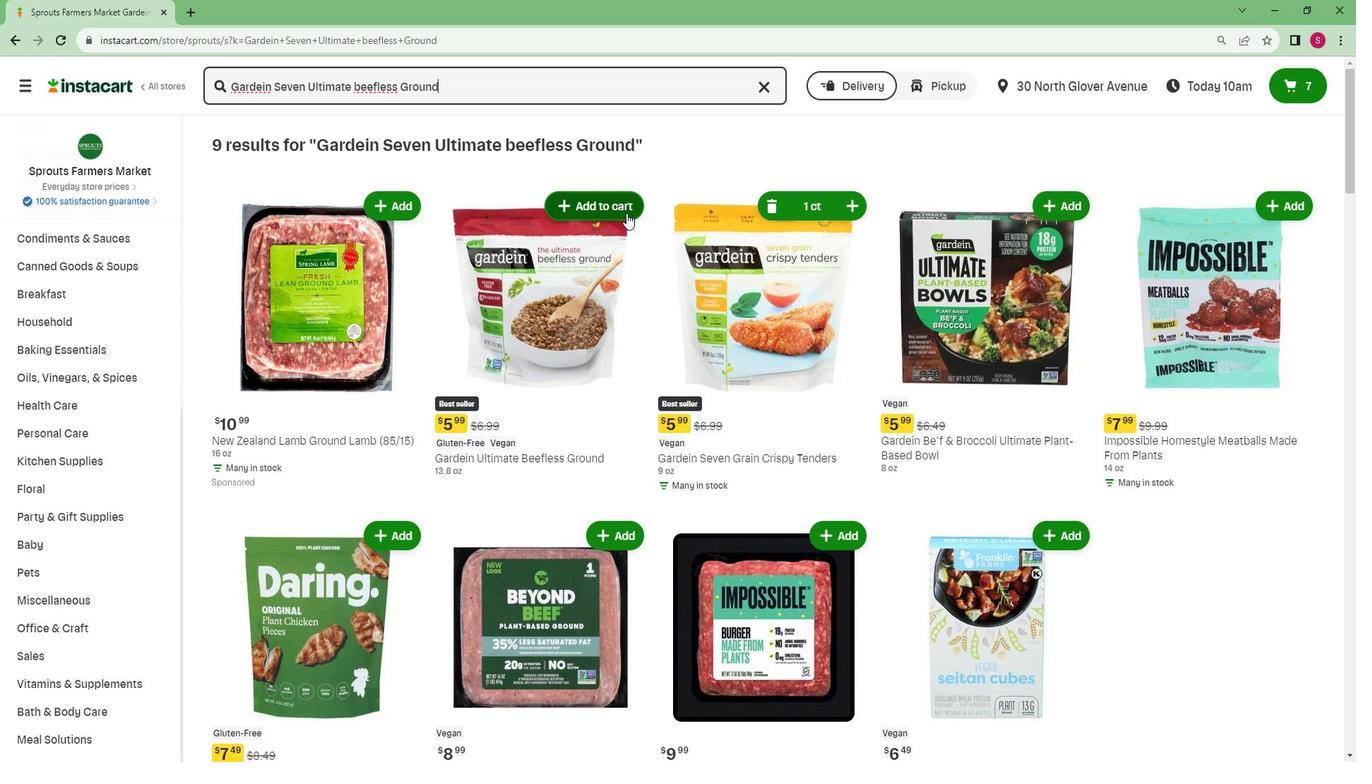 
Action: Mouse pressed left at (626, 205)
Screenshot: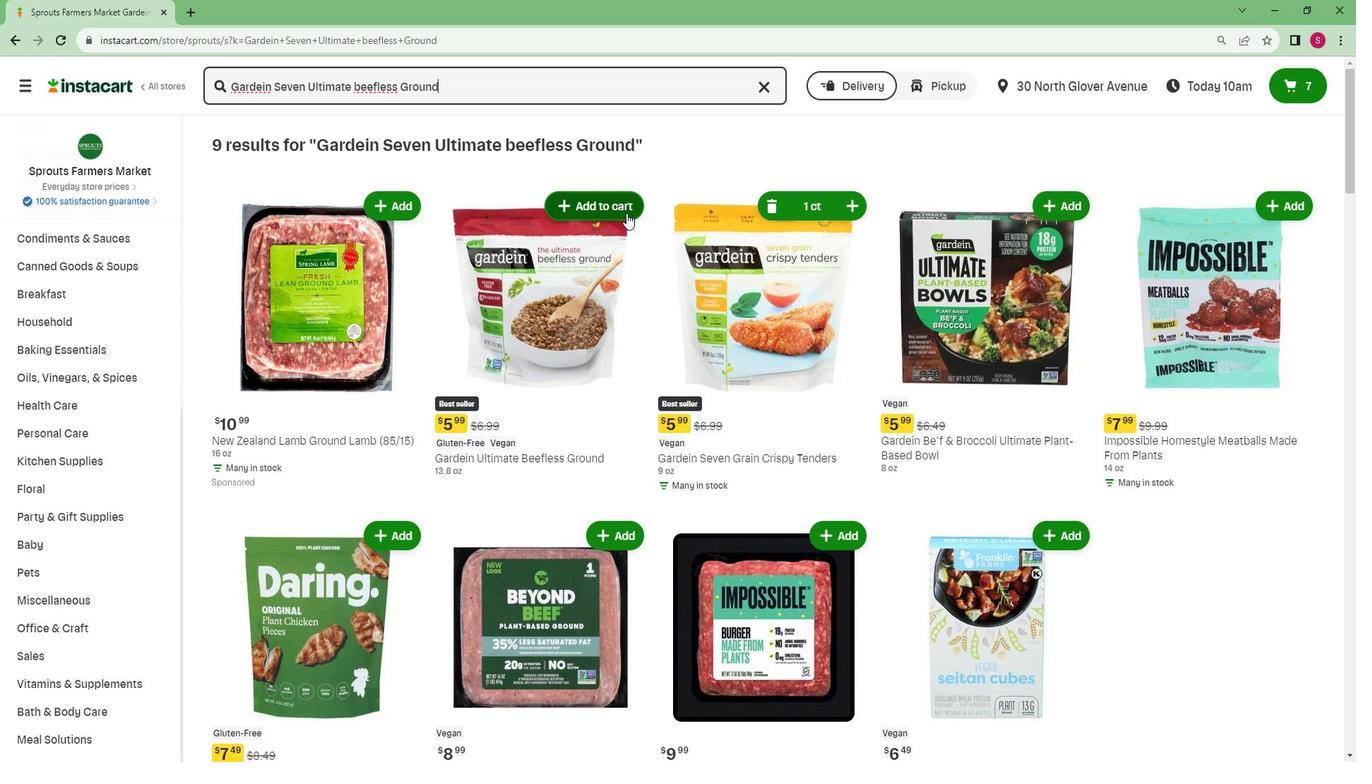 
